 Task: Find connections with filter location Shenzhen with filter topic #CVwith filter profile language Potuguese with filter current company Vira International Placements Pvt Ltd with filter school Veltech Dr.RR Dr.SR University with filter industry Leather Product Manufacturing with filter service category Filing with filter keywords title Network Administrator
Action: Mouse moved to (142, 211)
Screenshot: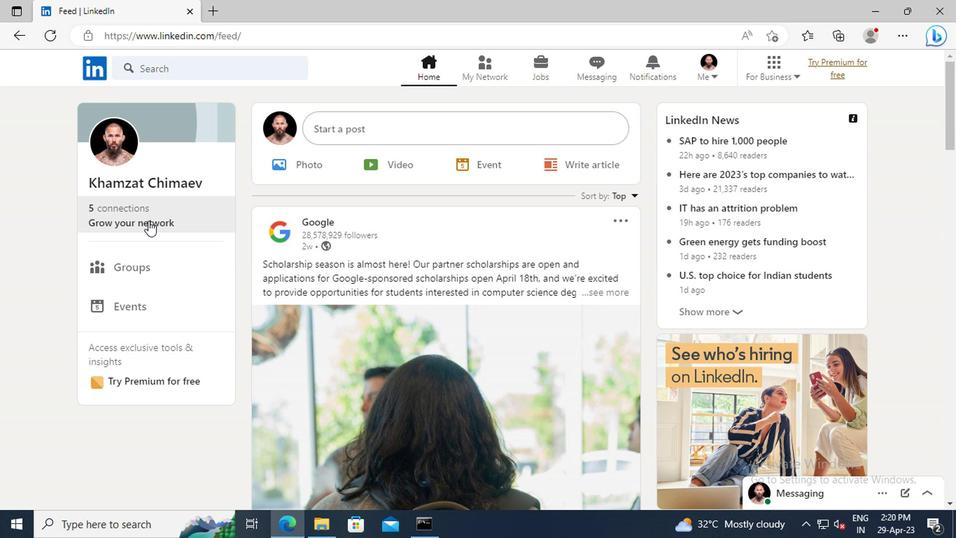 
Action: Mouse pressed left at (142, 211)
Screenshot: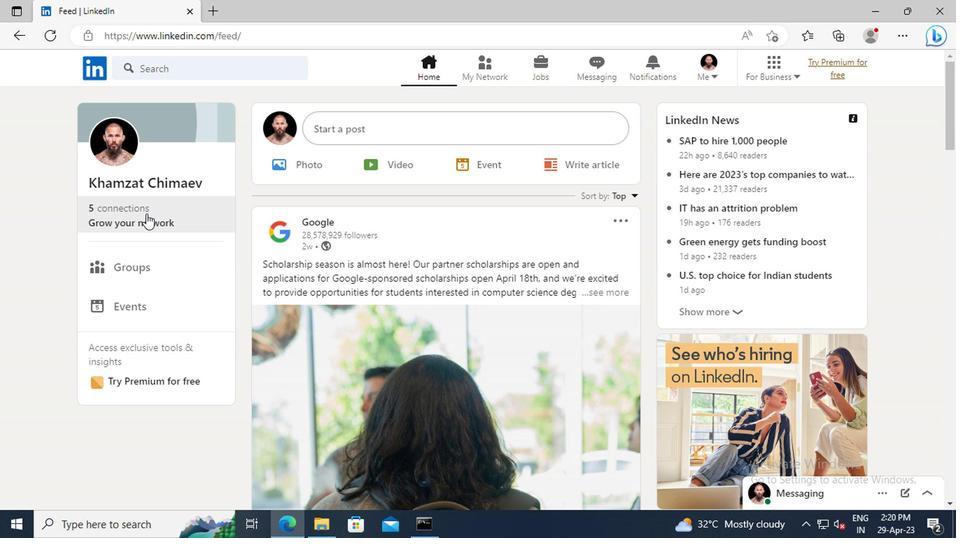 
Action: Mouse moved to (147, 147)
Screenshot: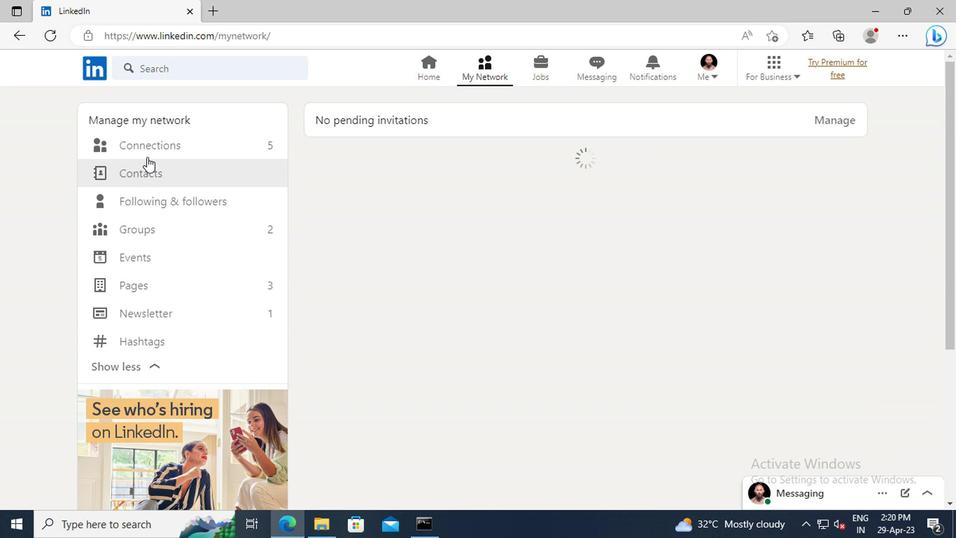 
Action: Mouse pressed left at (147, 147)
Screenshot: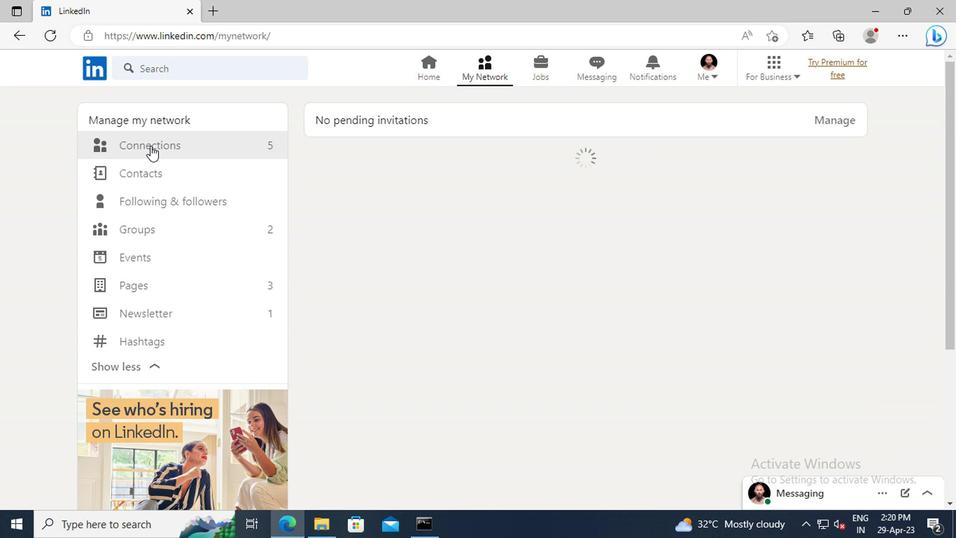
Action: Mouse moved to (559, 152)
Screenshot: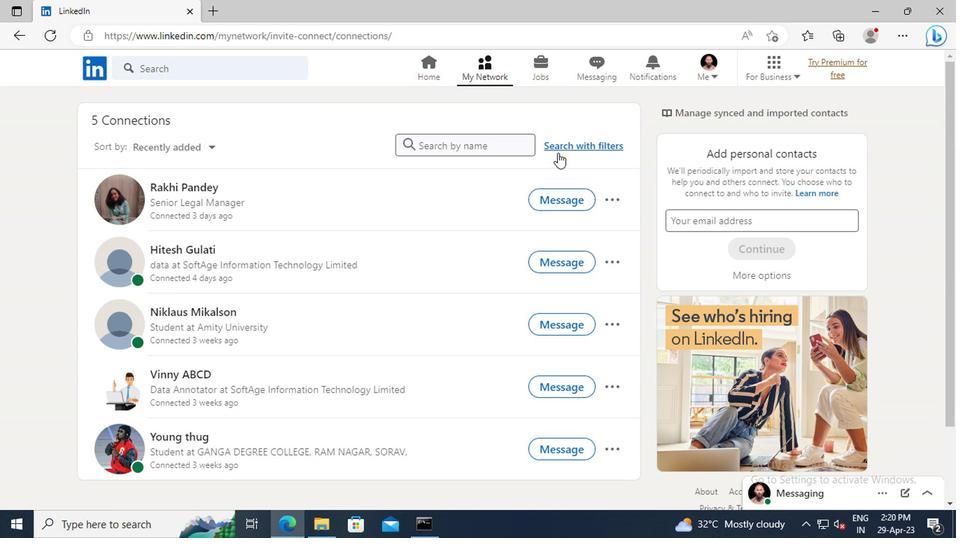 
Action: Mouse pressed left at (559, 152)
Screenshot: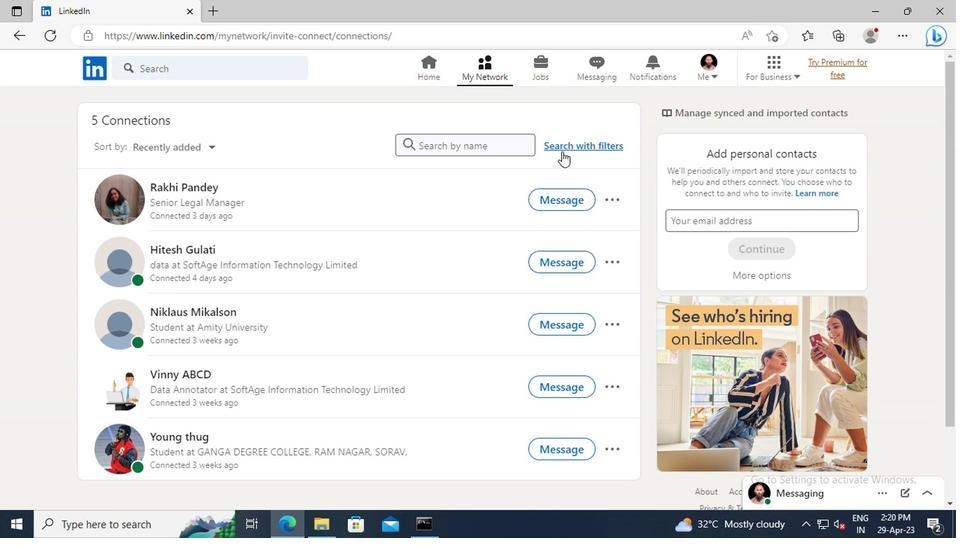 
Action: Mouse moved to (532, 109)
Screenshot: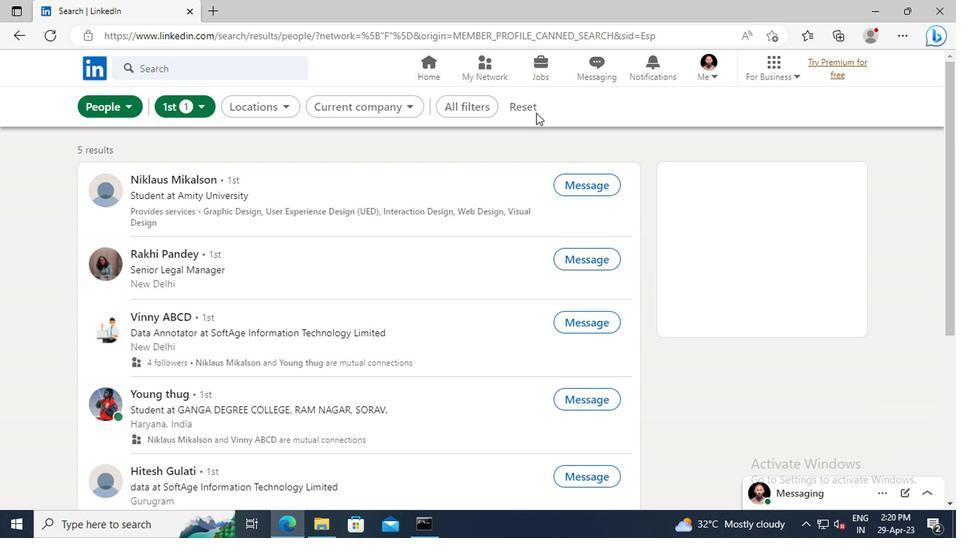 
Action: Mouse pressed left at (532, 109)
Screenshot: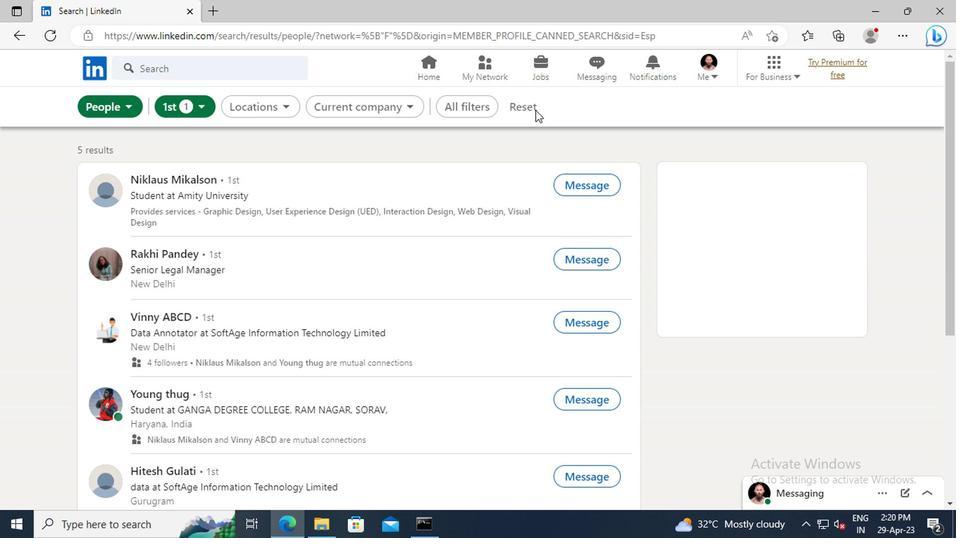 
Action: Mouse moved to (510, 108)
Screenshot: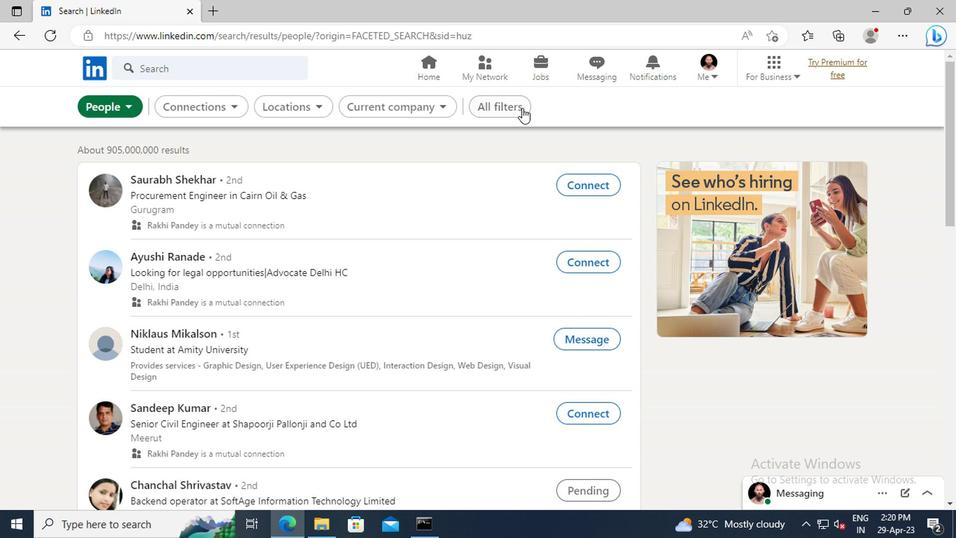 
Action: Mouse pressed left at (510, 108)
Screenshot: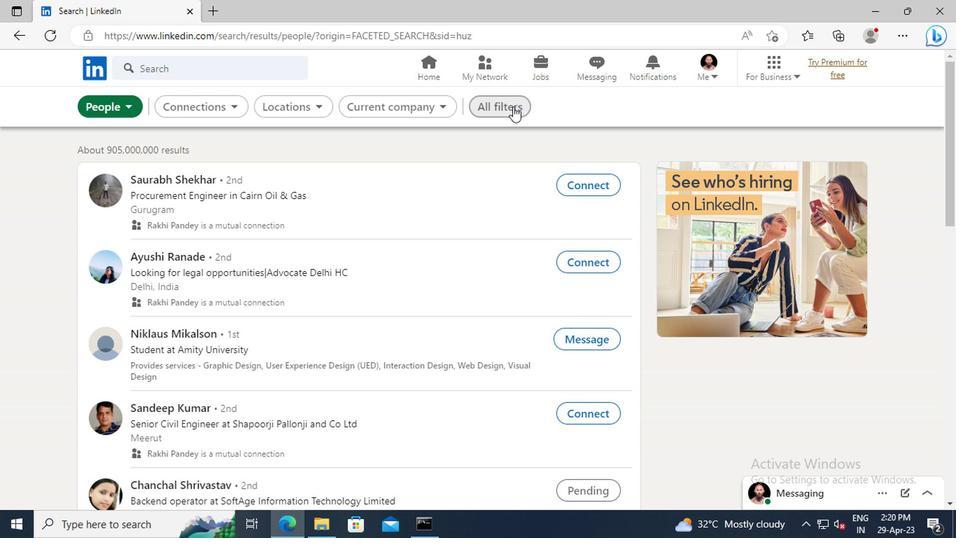
Action: Mouse moved to (780, 259)
Screenshot: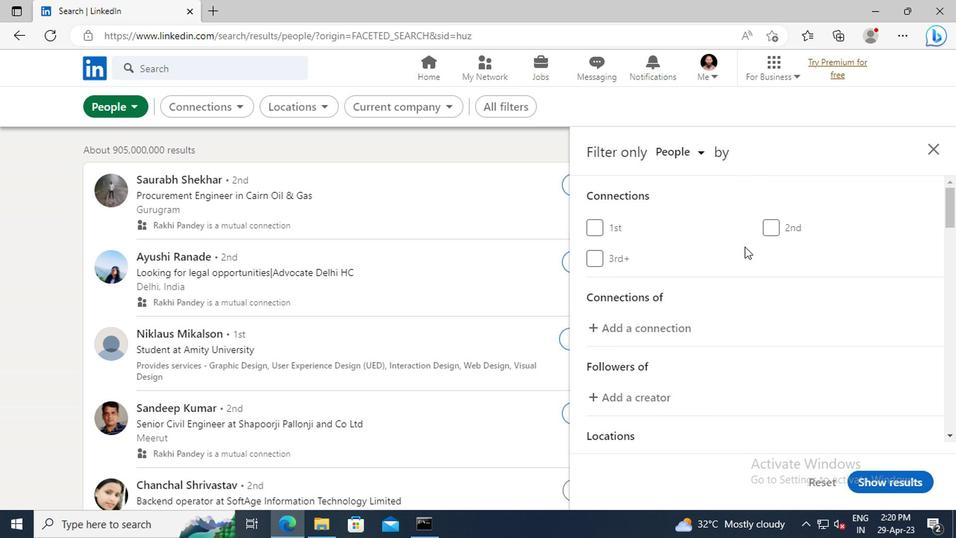 
Action: Mouse scrolled (780, 258) with delta (0, 0)
Screenshot: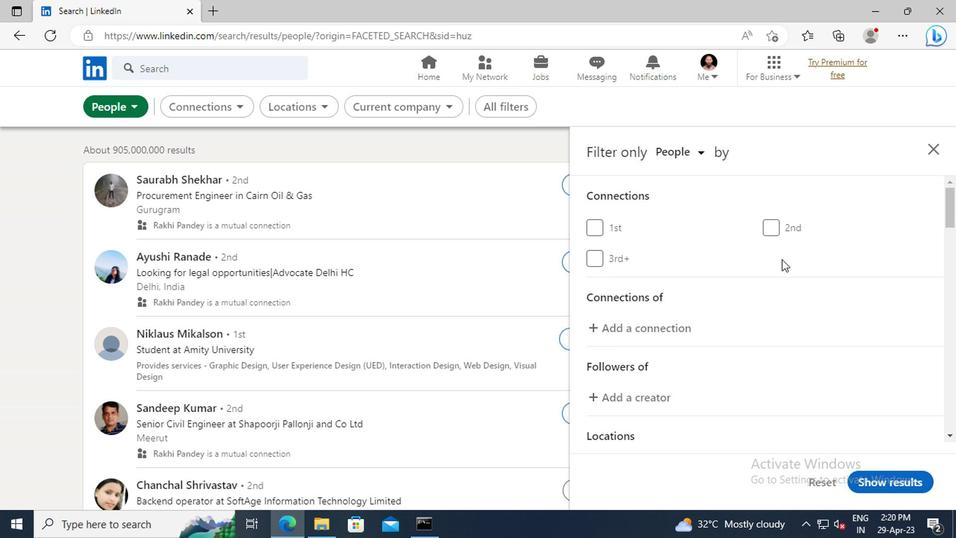 
Action: Mouse scrolled (780, 258) with delta (0, 0)
Screenshot: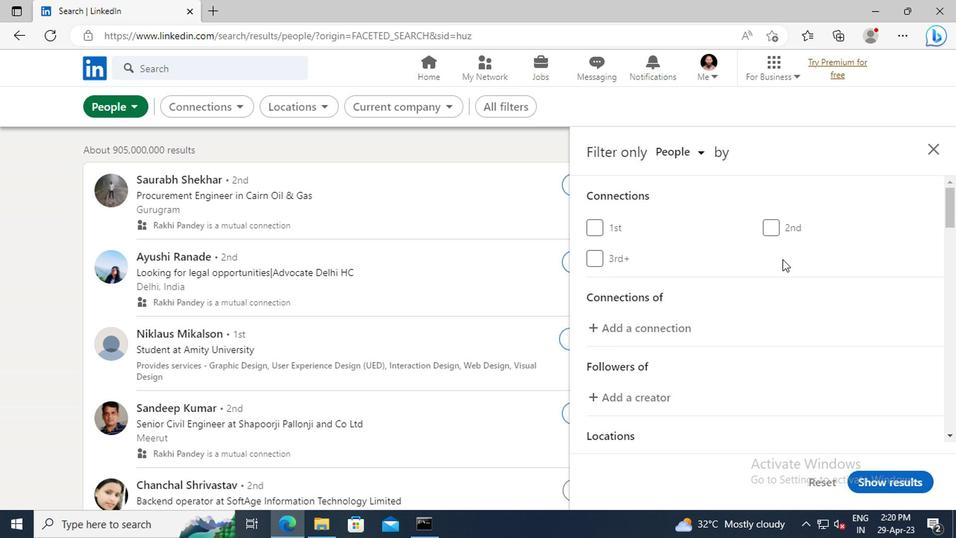 
Action: Mouse scrolled (780, 258) with delta (0, 0)
Screenshot: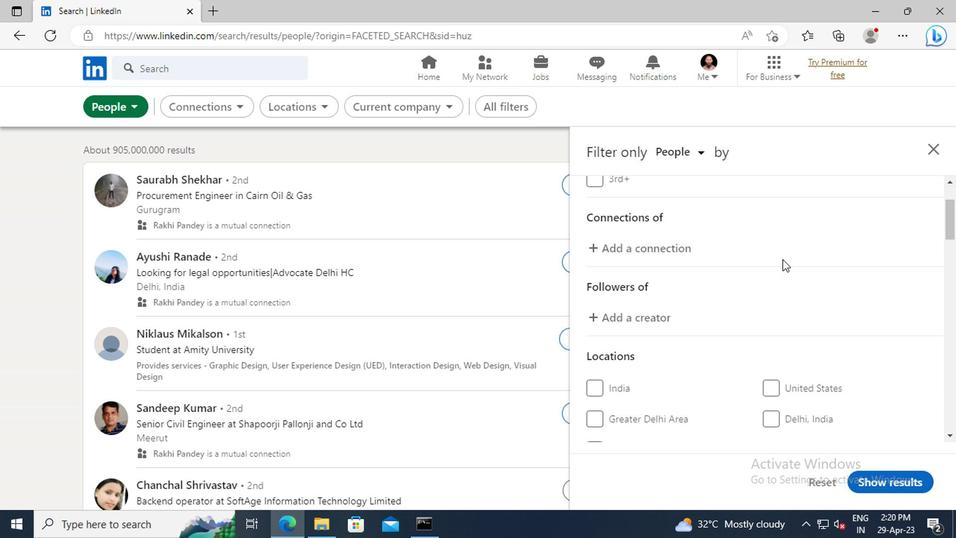 
Action: Mouse scrolled (780, 258) with delta (0, 0)
Screenshot: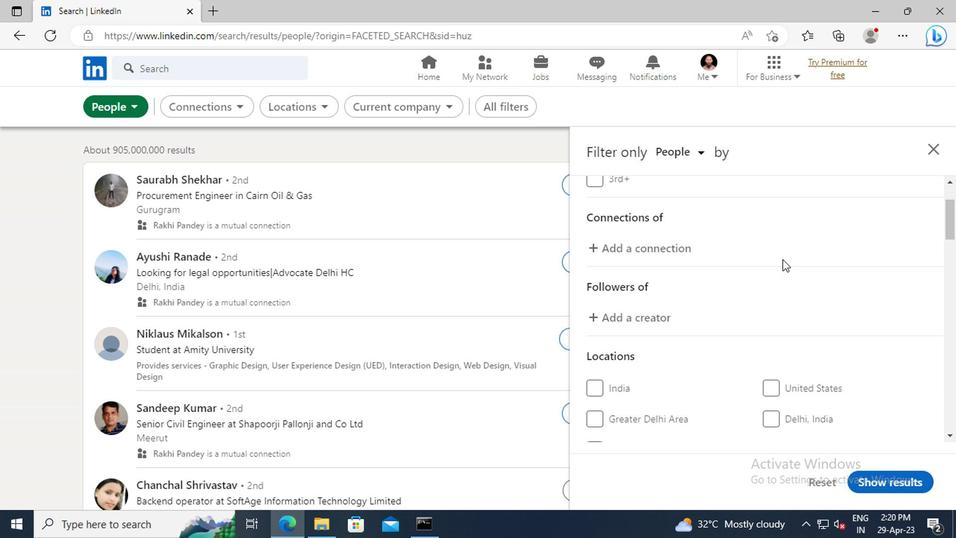 
Action: Mouse moved to (781, 259)
Screenshot: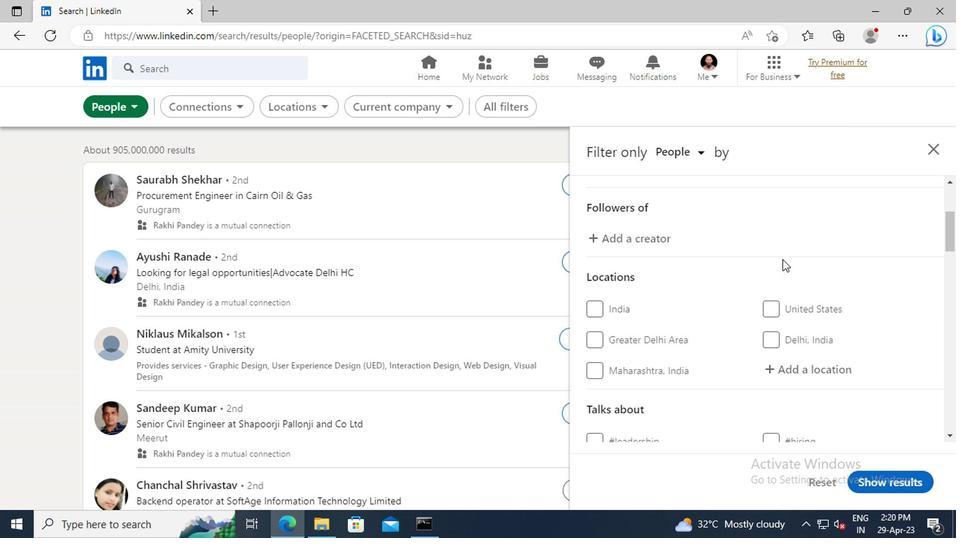 
Action: Mouse scrolled (781, 258) with delta (0, 0)
Screenshot: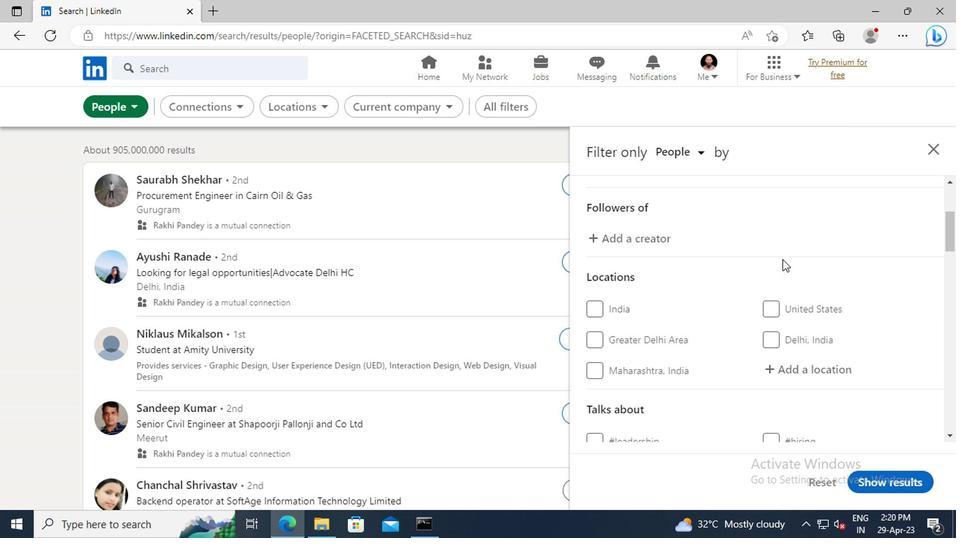 
Action: Mouse moved to (780, 323)
Screenshot: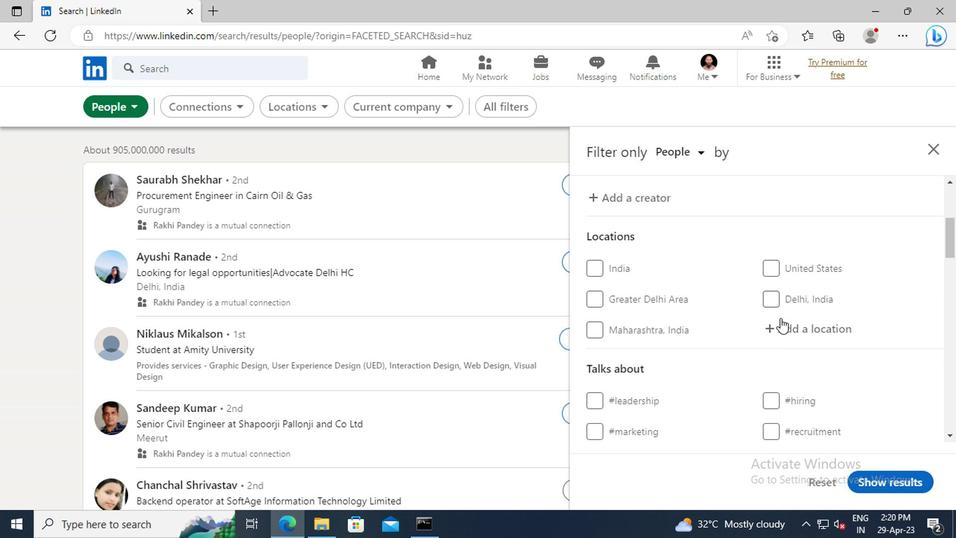 
Action: Mouse pressed left at (780, 323)
Screenshot: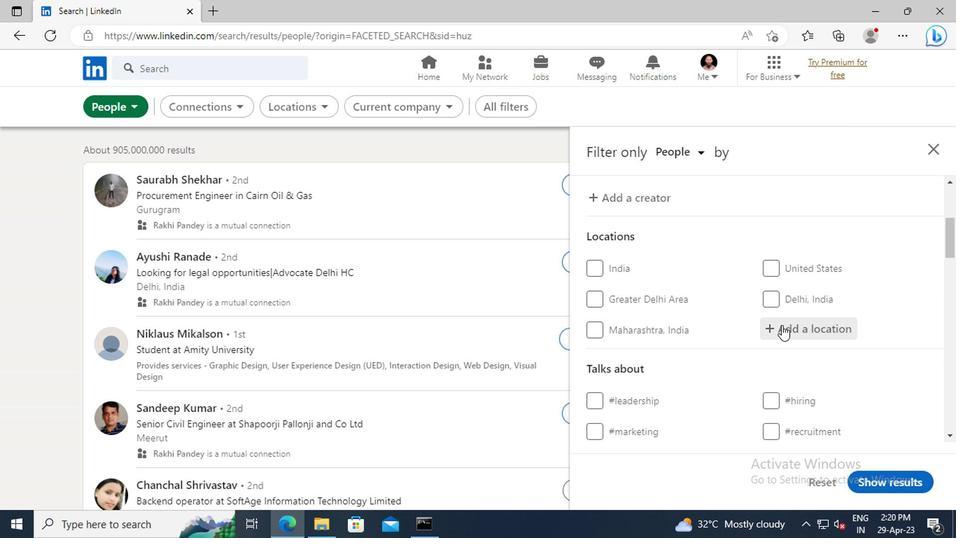 
Action: Key pressed <Key.shift>SHENZHEN
Screenshot: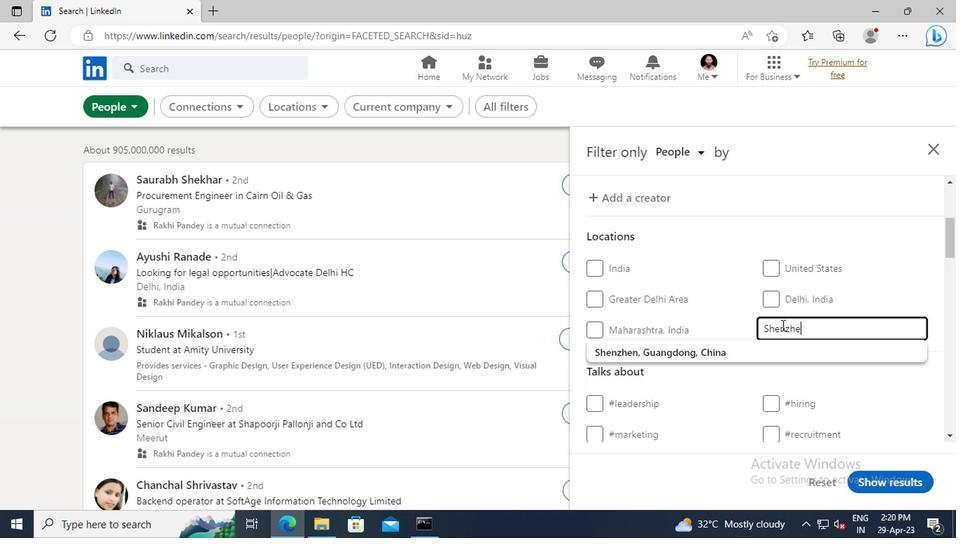 
Action: Mouse moved to (778, 348)
Screenshot: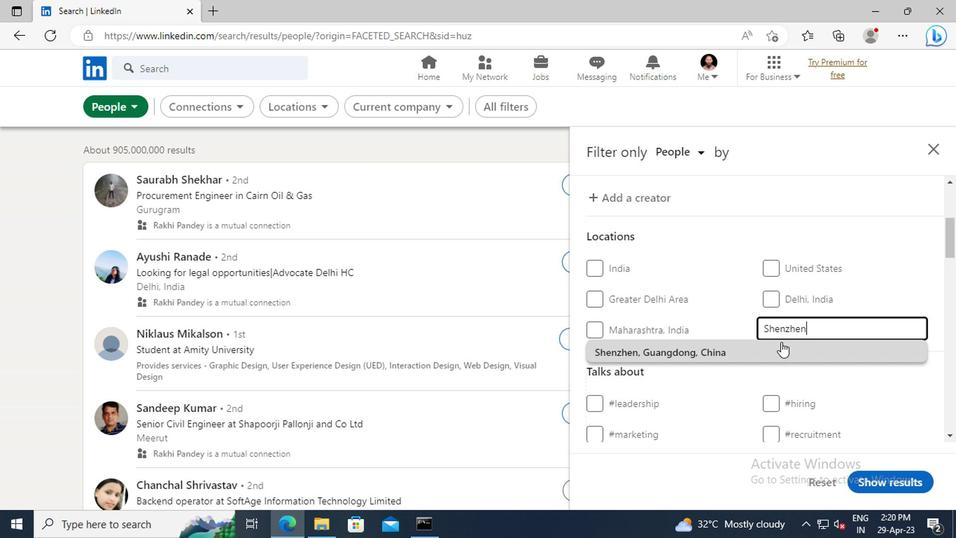 
Action: Mouse pressed left at (778, 348)
Screenshot: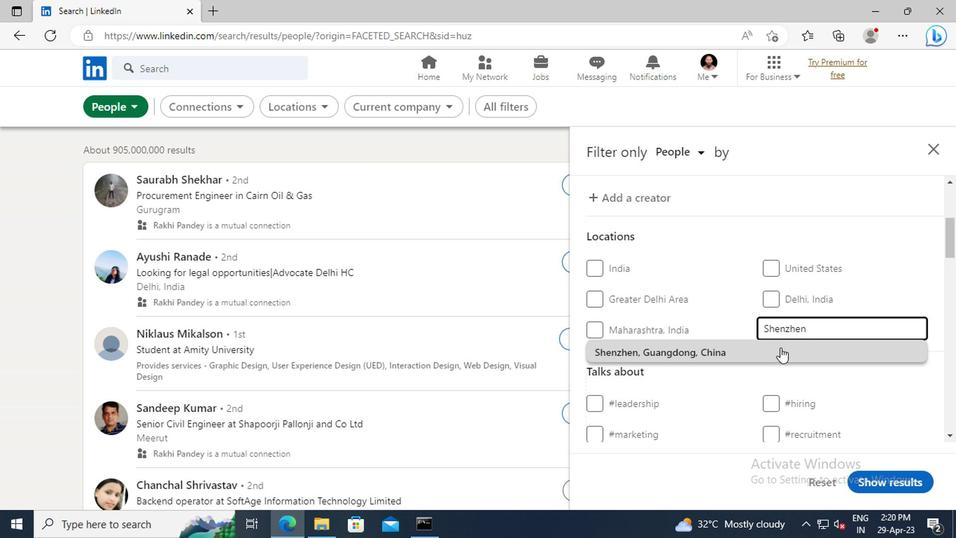 
Action: Mouse scrolled (778, 347) with delta (0, 0)
Screenshot: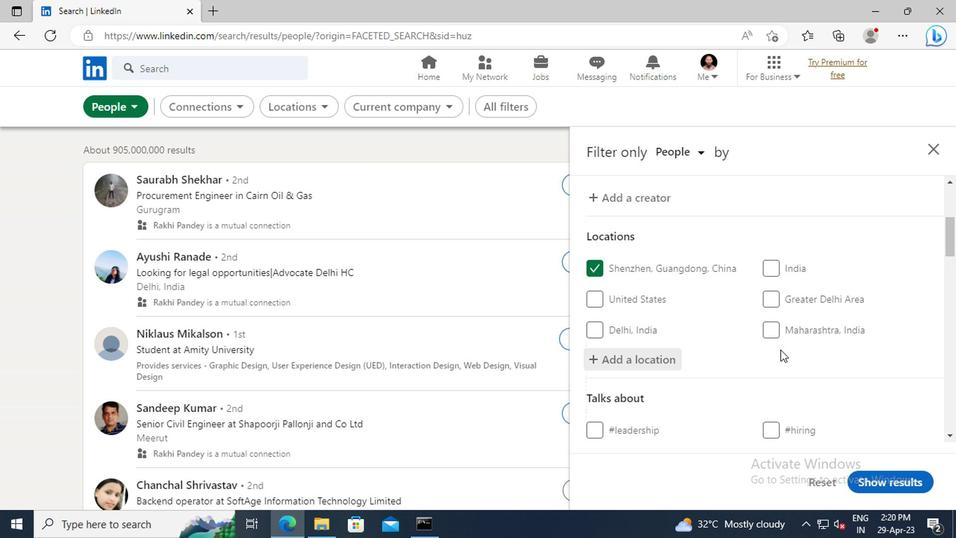 
Action: Mouse scrolled (778, 347) with delta (0, 0)
Screenshot: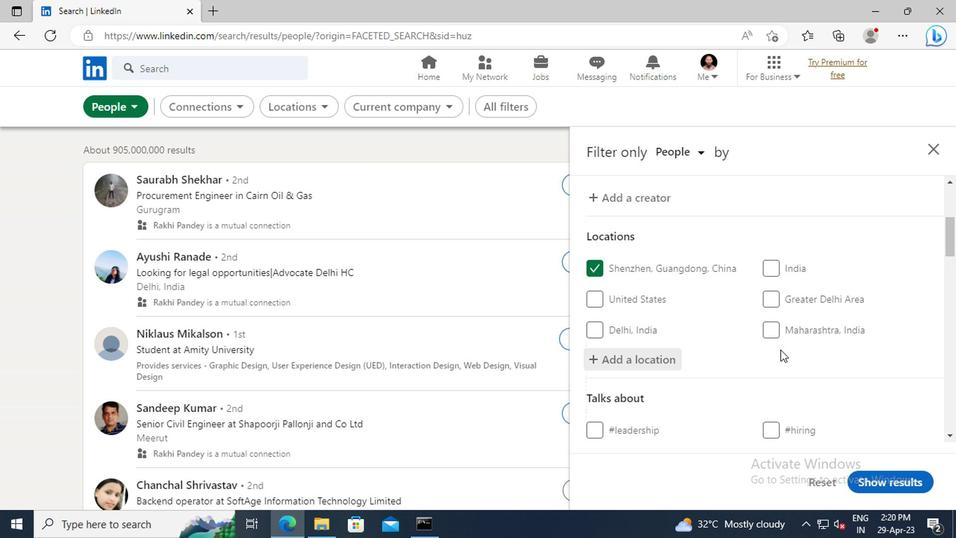 
Action: Mouse scrolled (778, 347) with delta (0, 0)
Screenshot: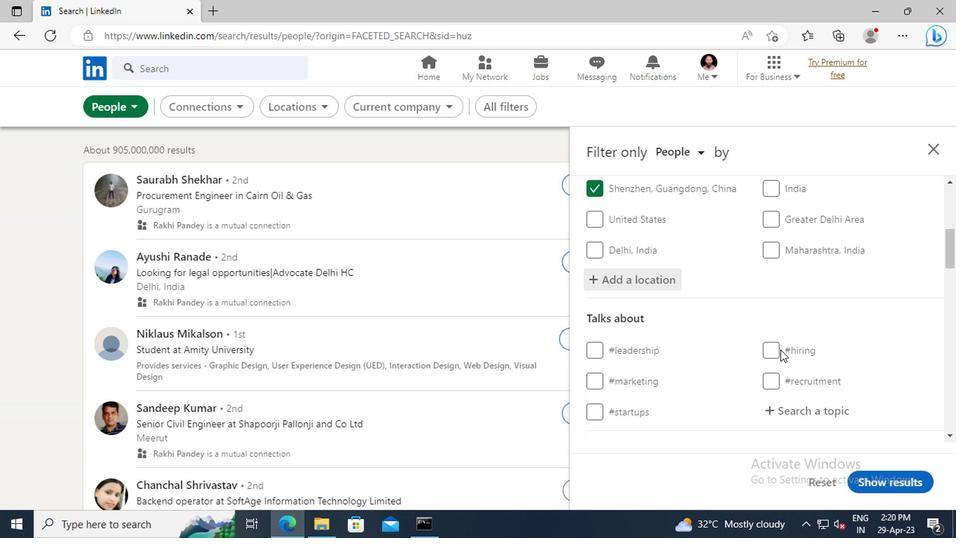 
Action: Mouse scrolled (778, 347) with delta (0, 0)
Screenshot: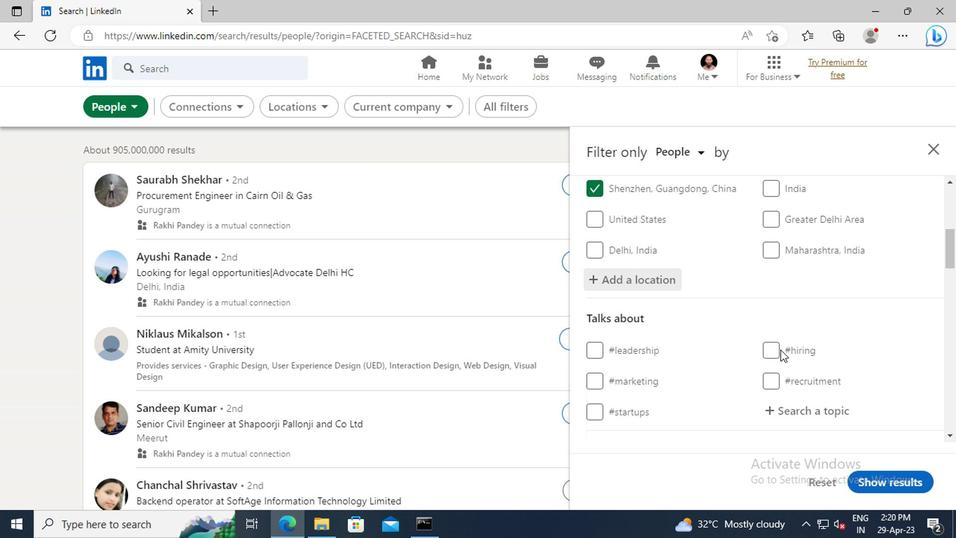 
Action: Mouse moved to (779, 334)
Screenshot: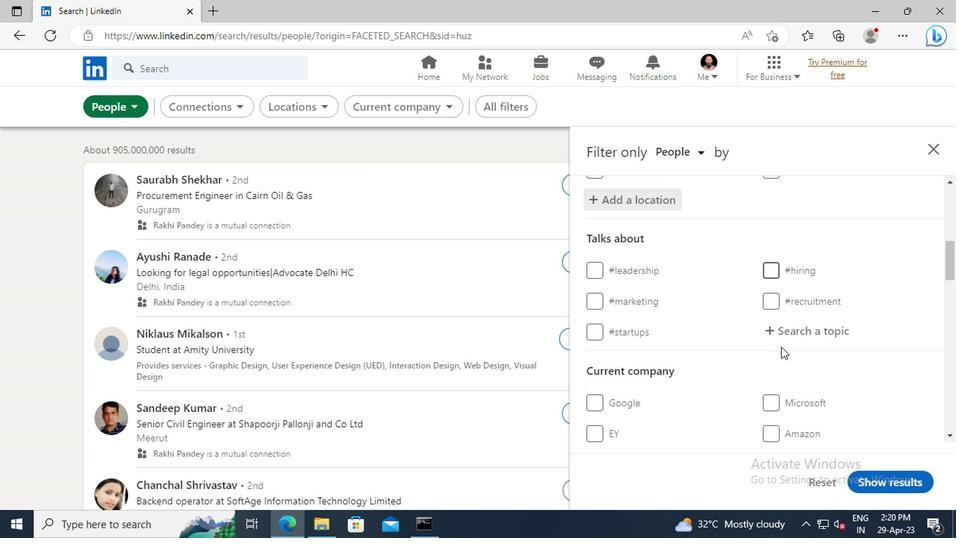 
Action: Mouse pressed left at (779, 334)
Screenshot: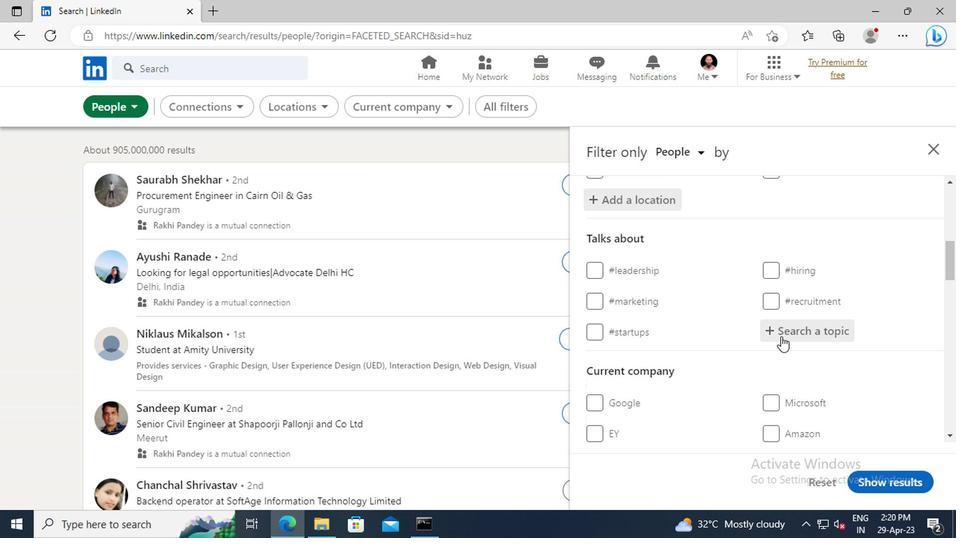 
Action: Key pressed <Key.shift>CV
Screenshot: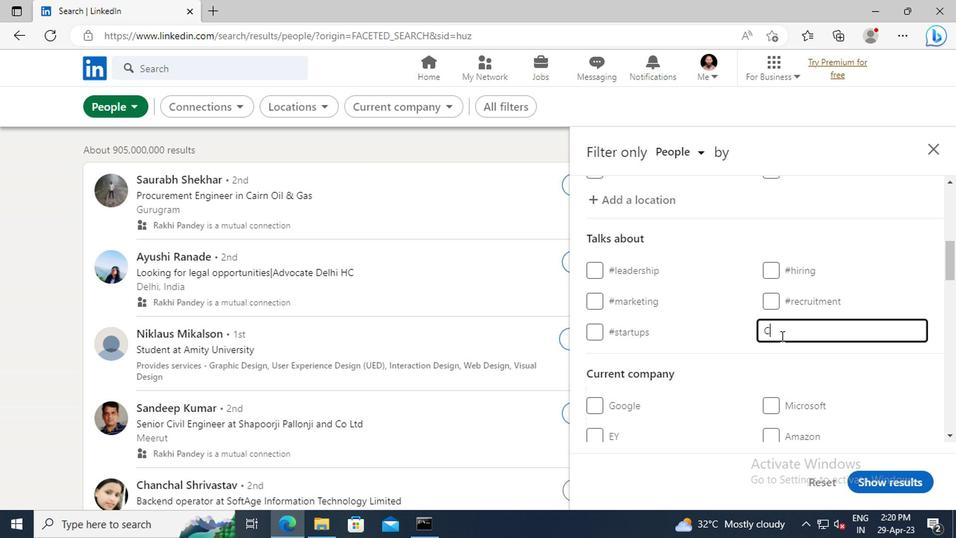 
Action: Mouse moved to (784, 345)
Screenshot: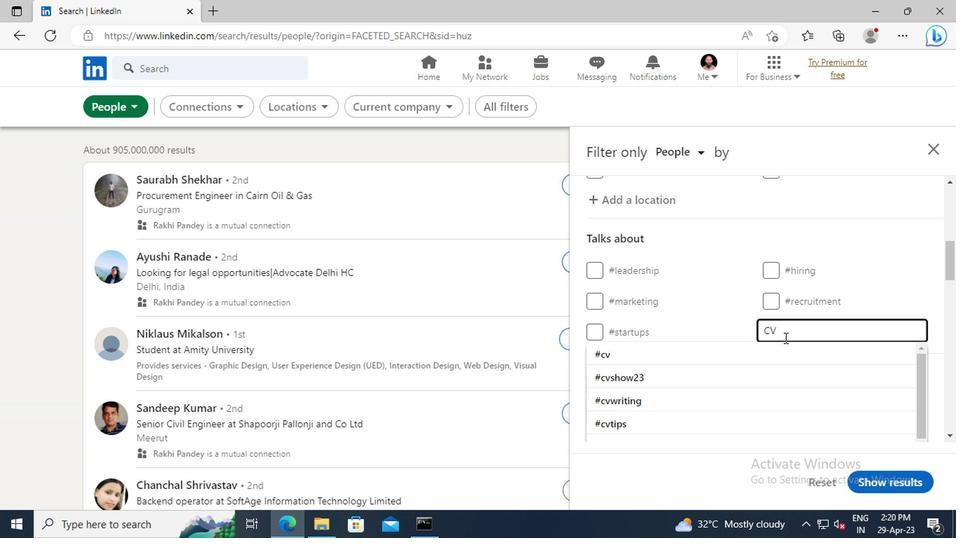 
Action: Mouse pressed left at (784, 345)
Screenshot: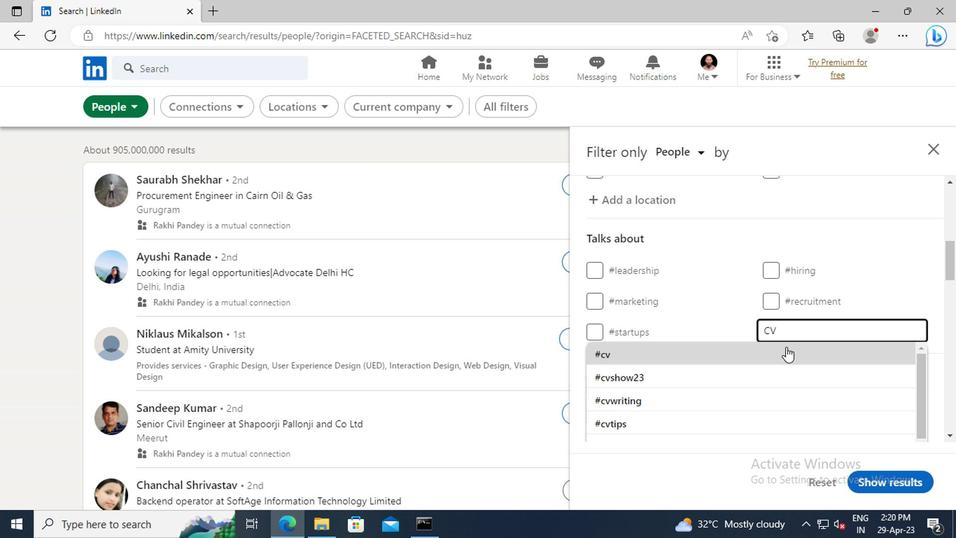 
Action: Mouse scrolled (784, 344) with delta (0, 0)
Screenshot: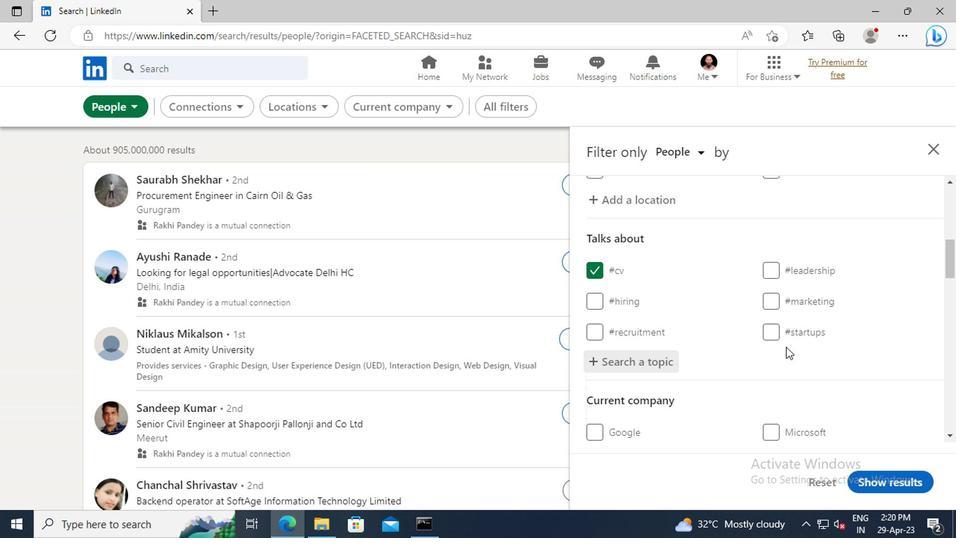 
Action: Mouse scrolled (784, 344) with delta (0, 0)
Screenshot: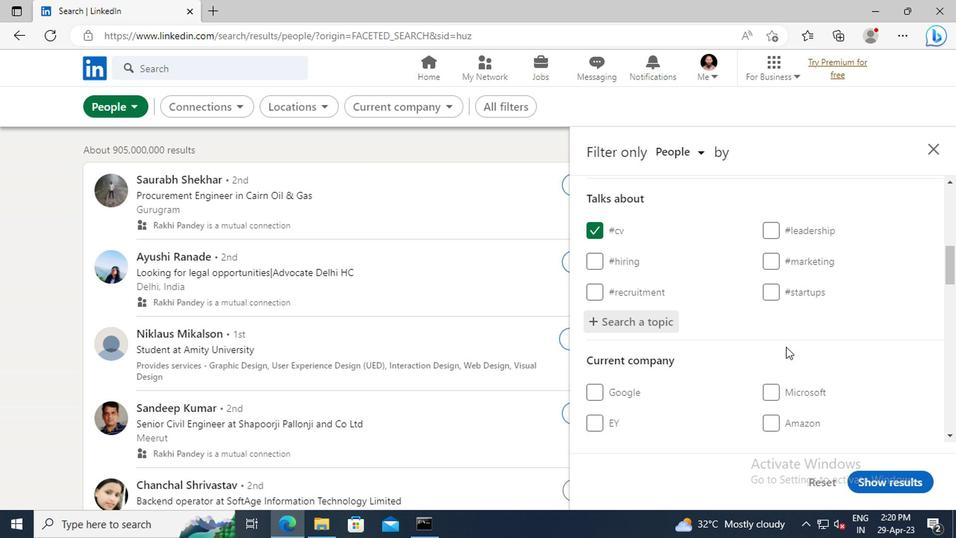 
Action: Mouse scrolled (784, 344) with delta (0, 0)
Screenshot: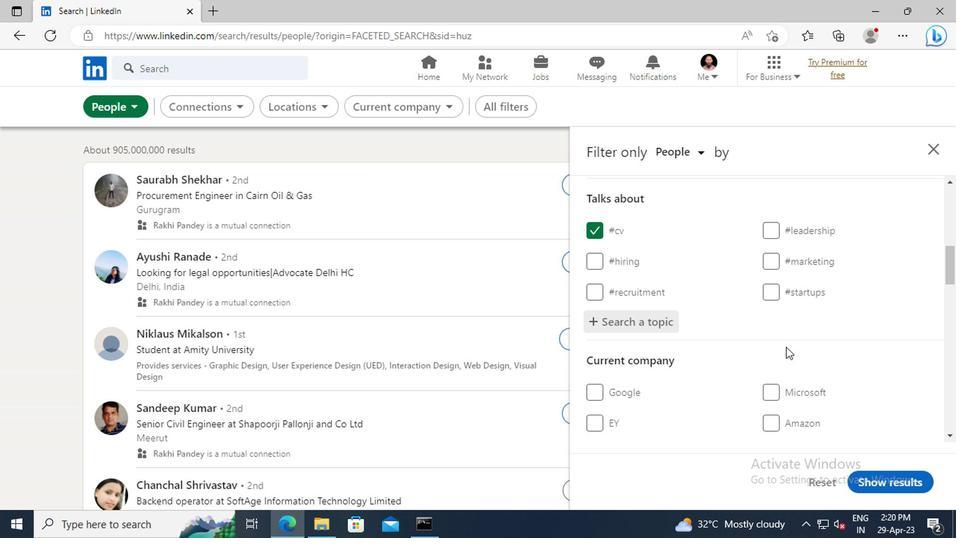 
Action: Mouse scrolled (784, 344) with delta (0, 0)
Screenshot: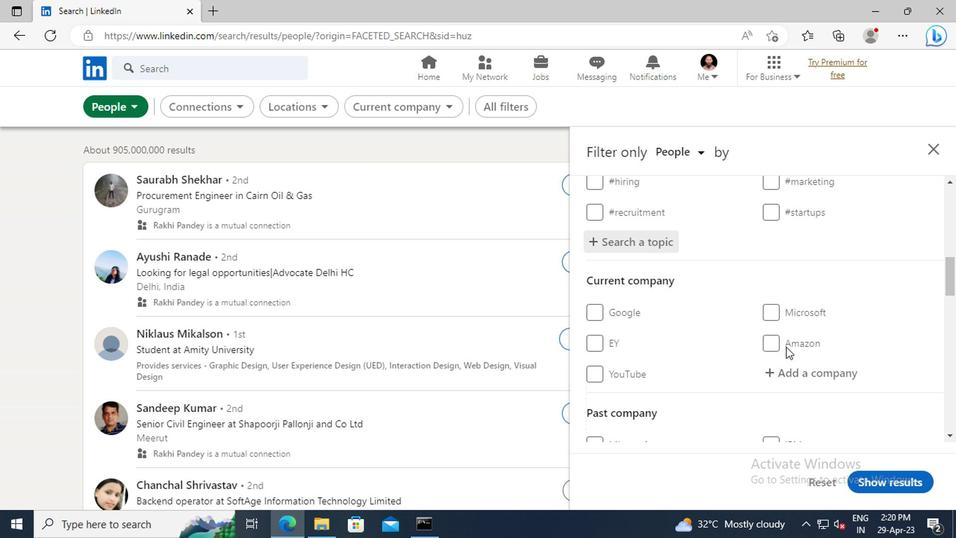 
Action: Mouse scrolled (784, 344) with delta (0, 0)
Screenshot: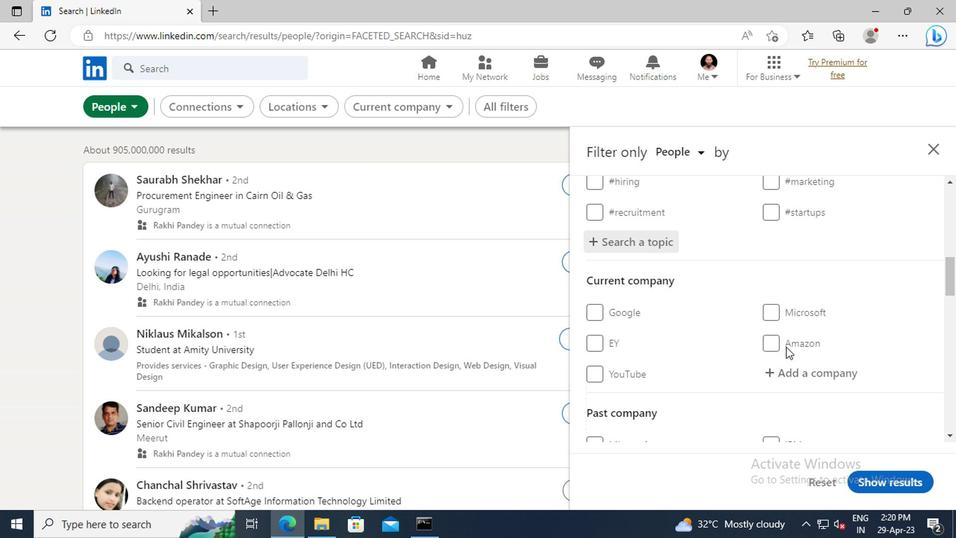 
Action: Mouse scrolled (784, 344) with delta (0, 0)
Screenshot: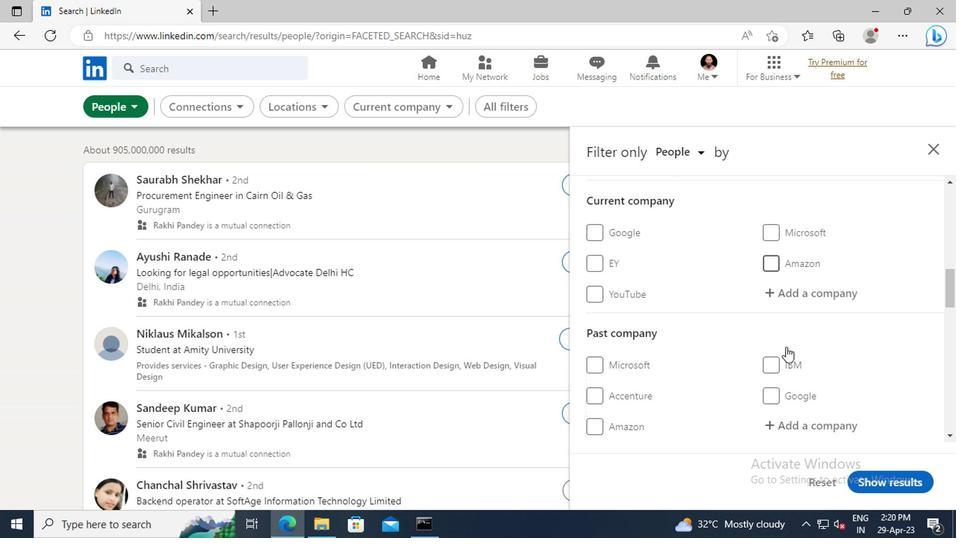 
Action: Mouse scrolled (784, 344) with delta (0, 0)
Screenshot: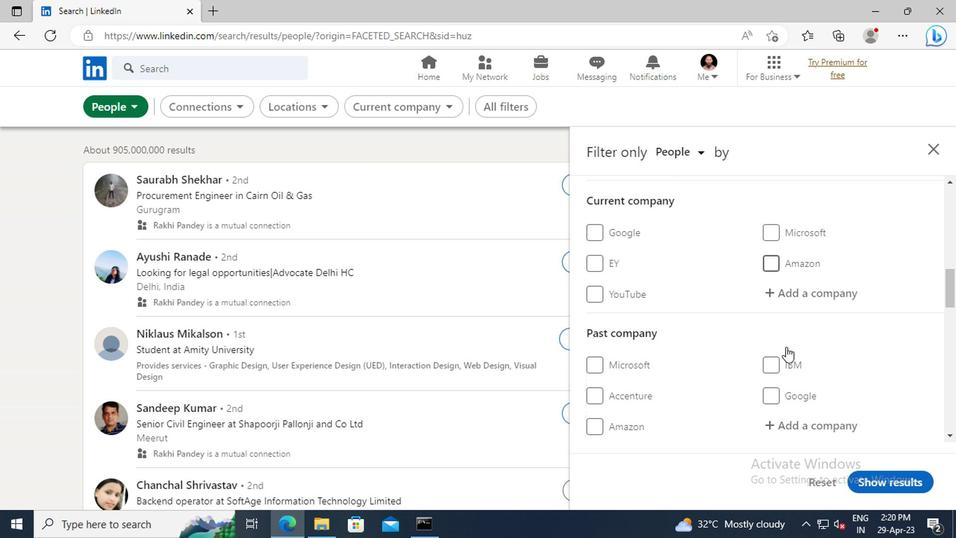 
Action: Mouse scrolled (784, 344) with delta (0, 0)
Screenshot: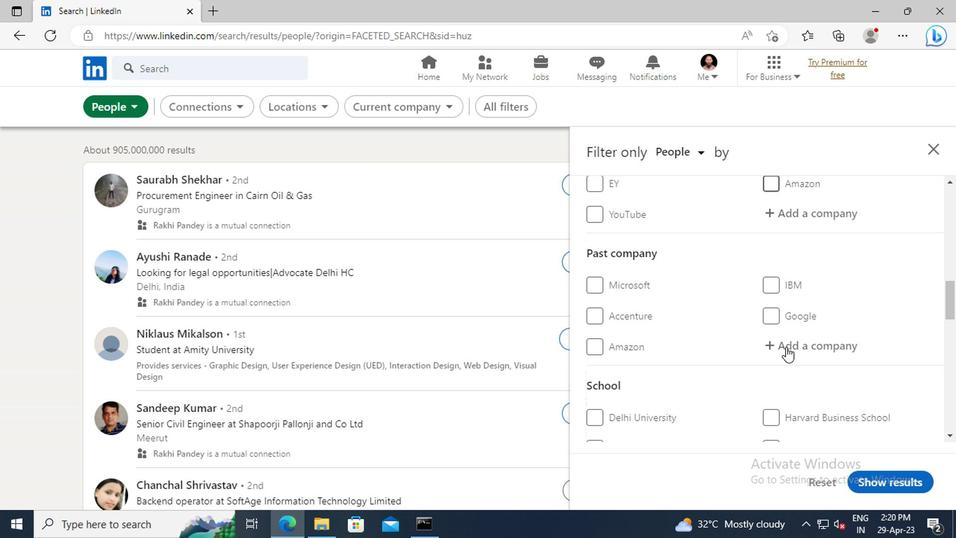 
Action: Mouse scrolled (784, 344) with delta (0, 0)
Screenshot: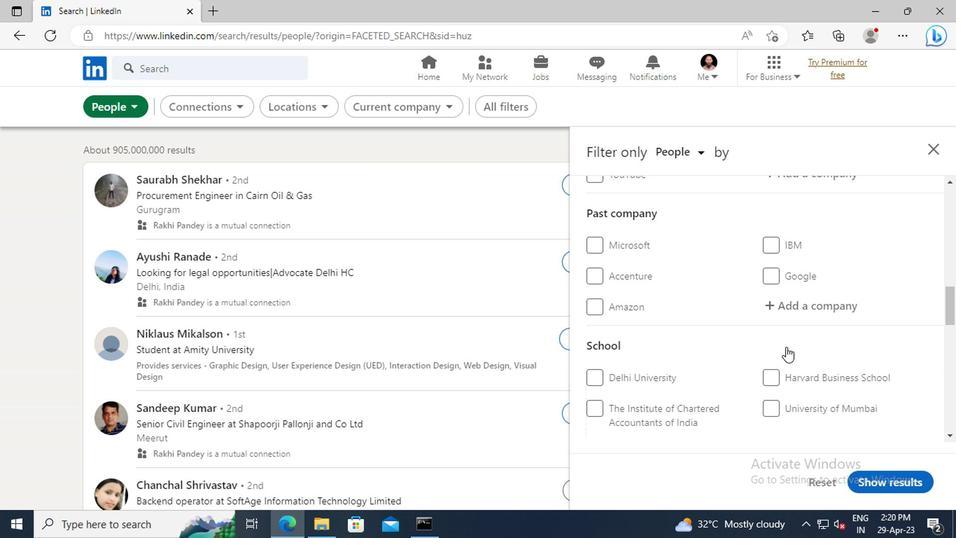 
Action: Mouse scrolled (784, 344) with delta (0, 0)
Screenshot: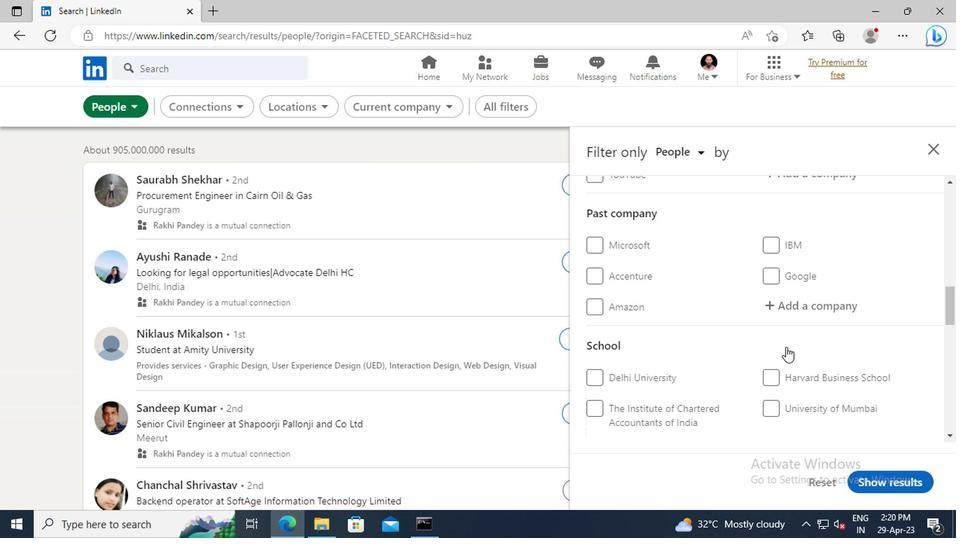 
Action: Mouse scrolled (784, 344) with delta (0, 0)
Screenshot: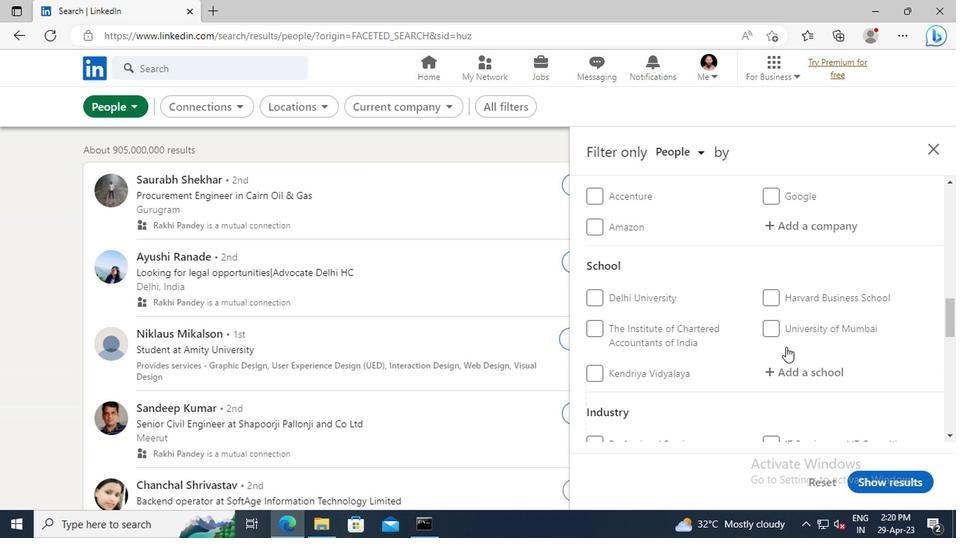
Action: Mouse scrolled (784, 344) with delta (0, 0)
Screenshot: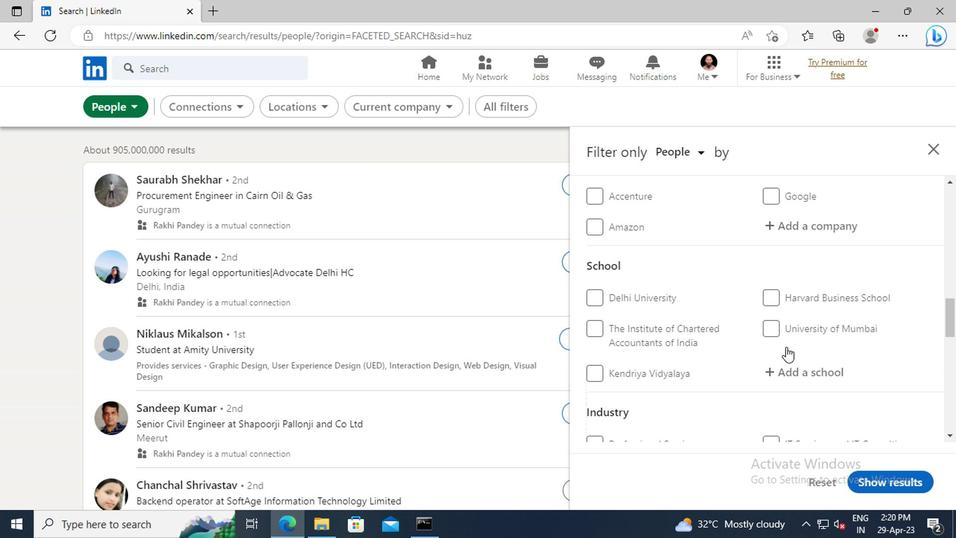 
Action: Mouse scrolled (784, 344) with delta (0, 0)
Screenshot: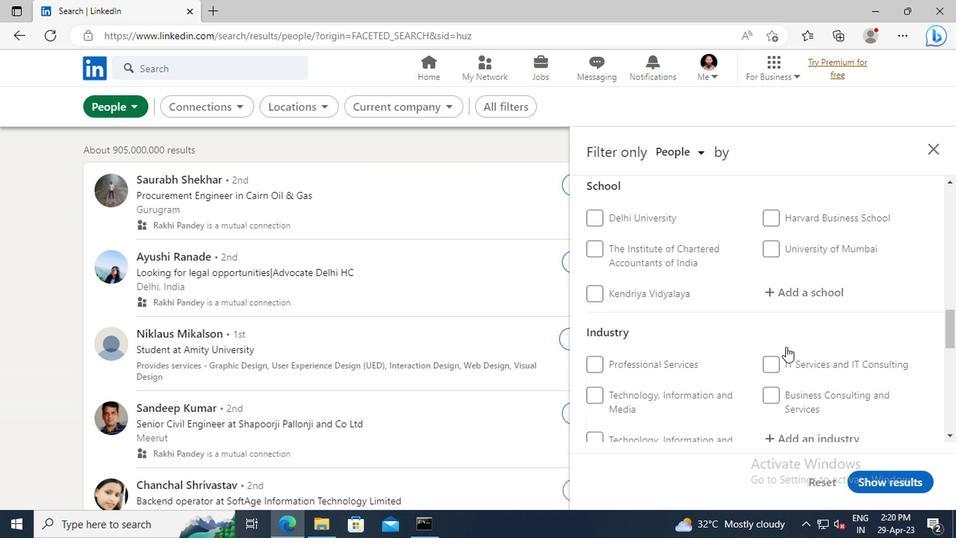 
Action: Mouse scrolled (784, 344) with delta (0, 0)
Screenshot: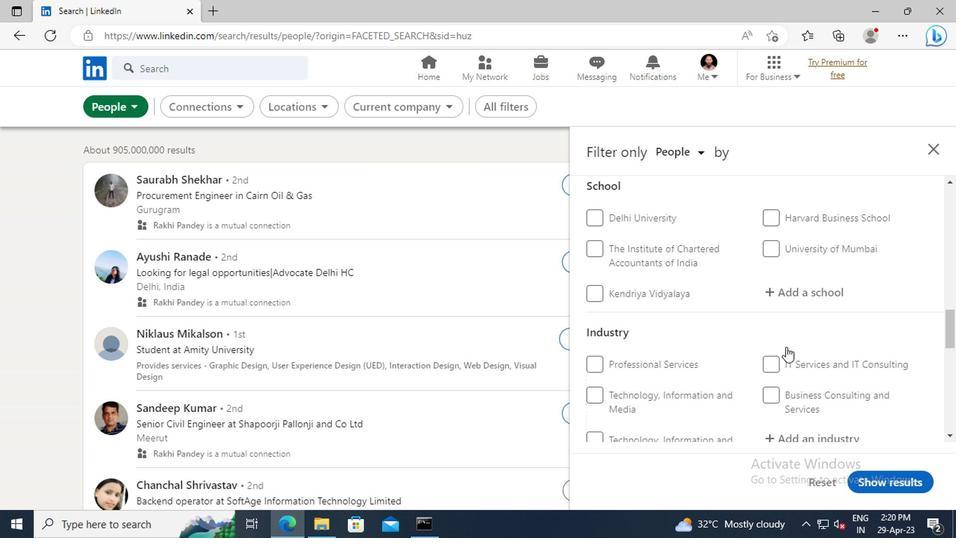 
Action: Mouse scrolled (784, 344) with delta (0, 0)
Screenshot: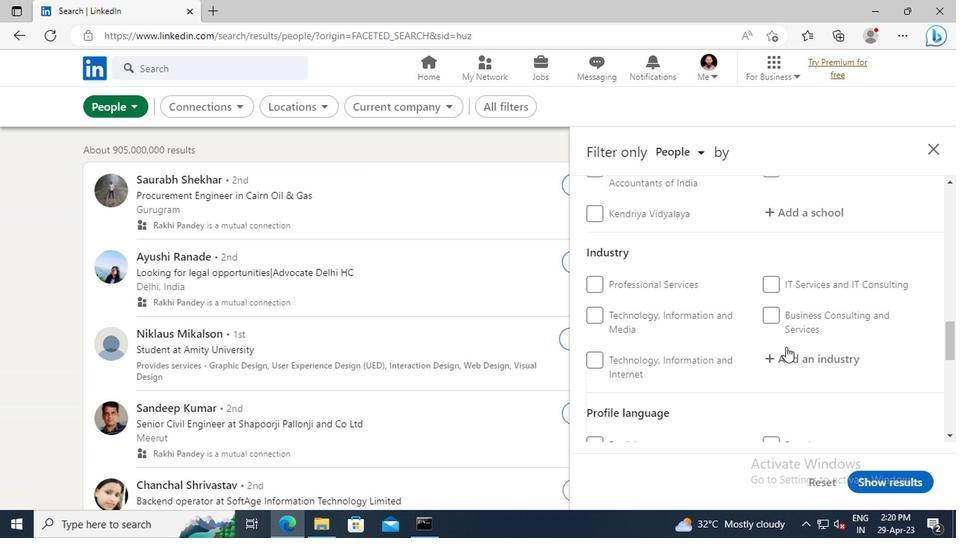 
Action: Mouse scrolled (784, 344) with delta (0, 0)
Screenshot: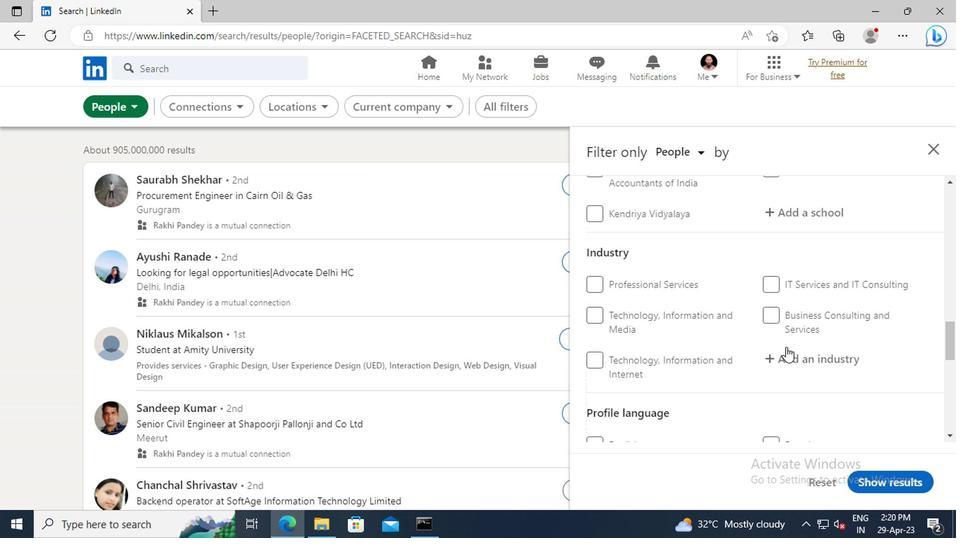 
Action: Mouse scrolled (784, 344) with delta (0, 0)
Screenshot: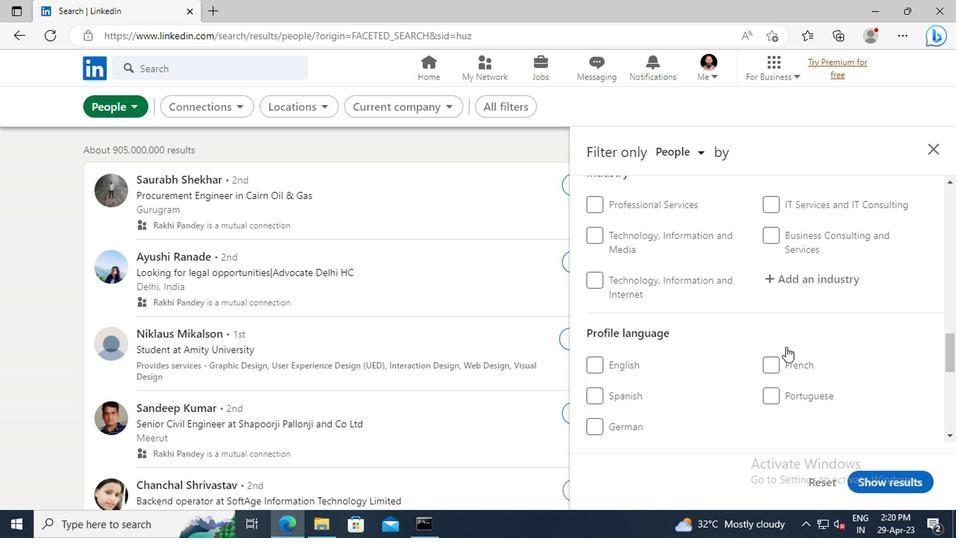 
Action: Mouse moved to (768, 353)
Screenshot: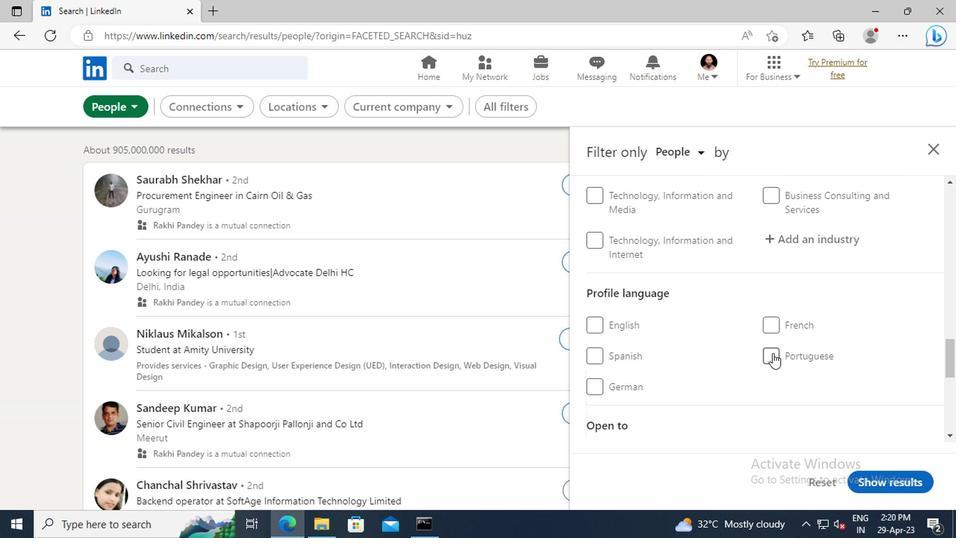 
Action: Mouse pressed left at (768, 353)
Screenshot: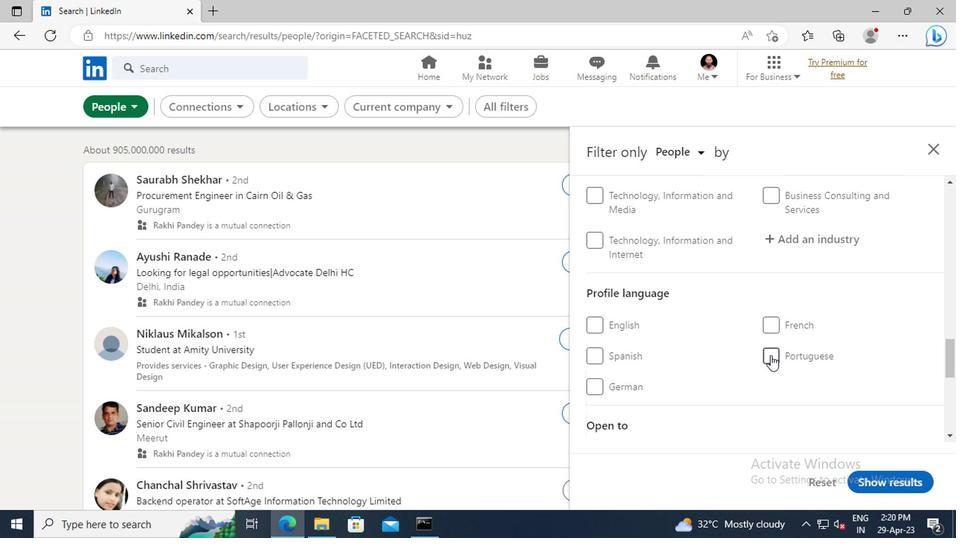 
Action: Mouse moved to (792, 335)
Screenshot: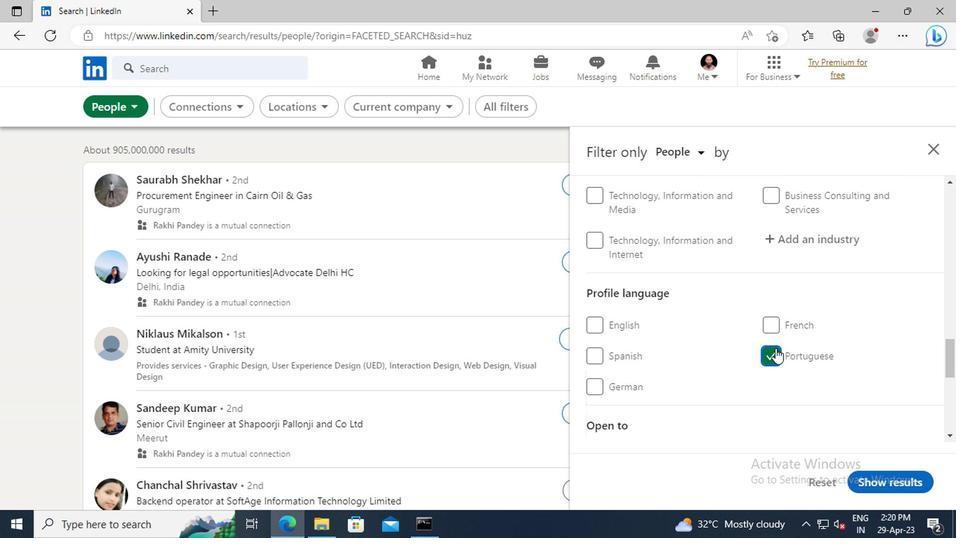 
Action: Mouse scrolled (792, 336) with delta (0, 0)
Screenshot: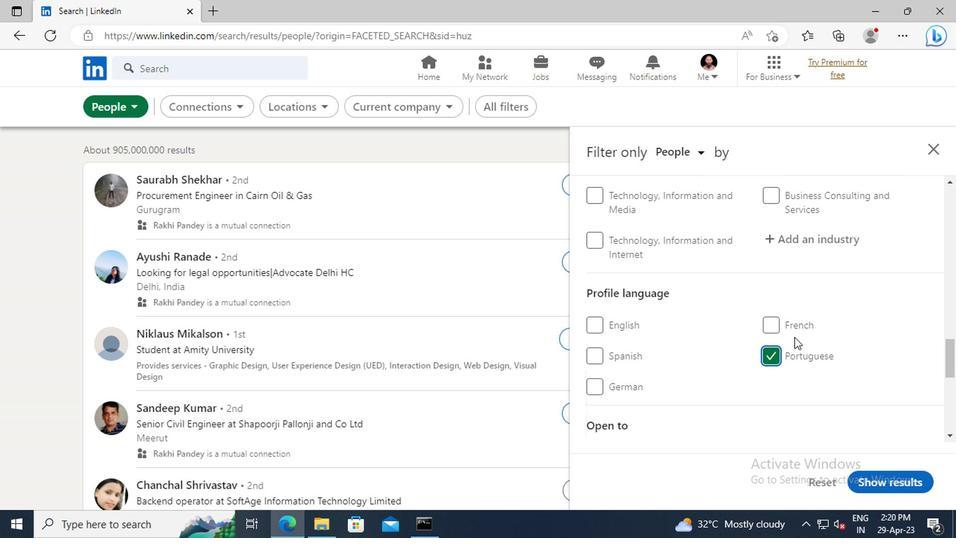 
Action: Mouse scrolled (792, 336) with delta (0, 0)
Screenshot: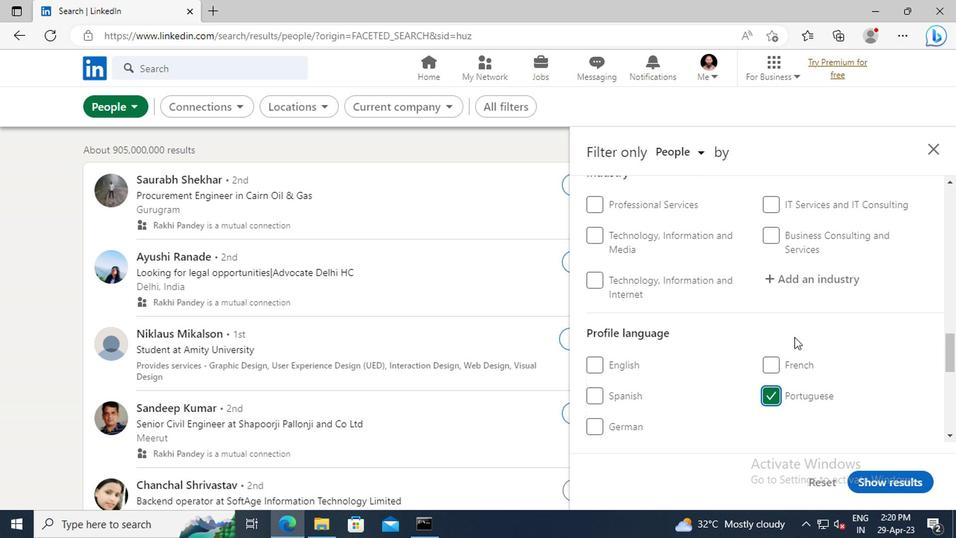 
Action: Mouse scrolled (792, 336) with delta (0, 0)
Screenshot: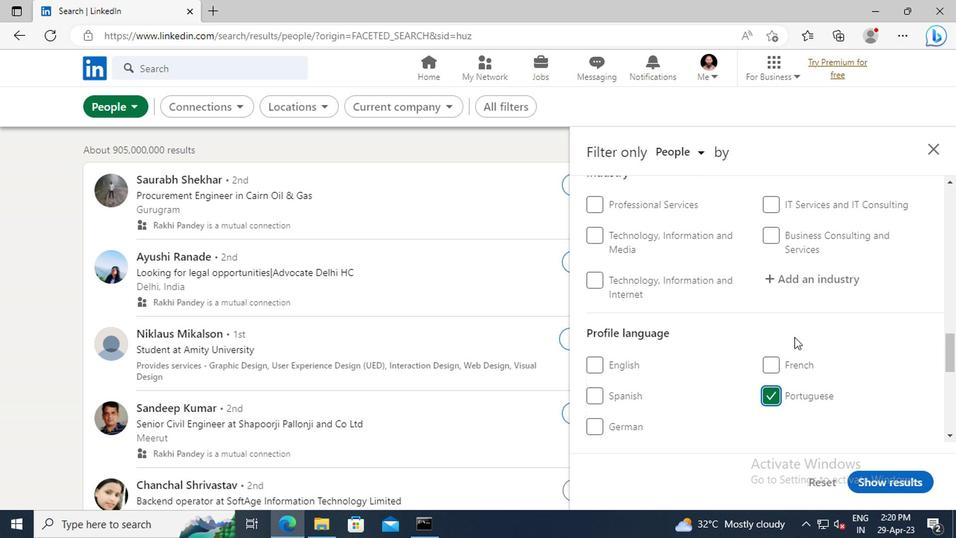 
Action: Mouse scrolled (792, 336) with delta (0, 0)
Screenshot: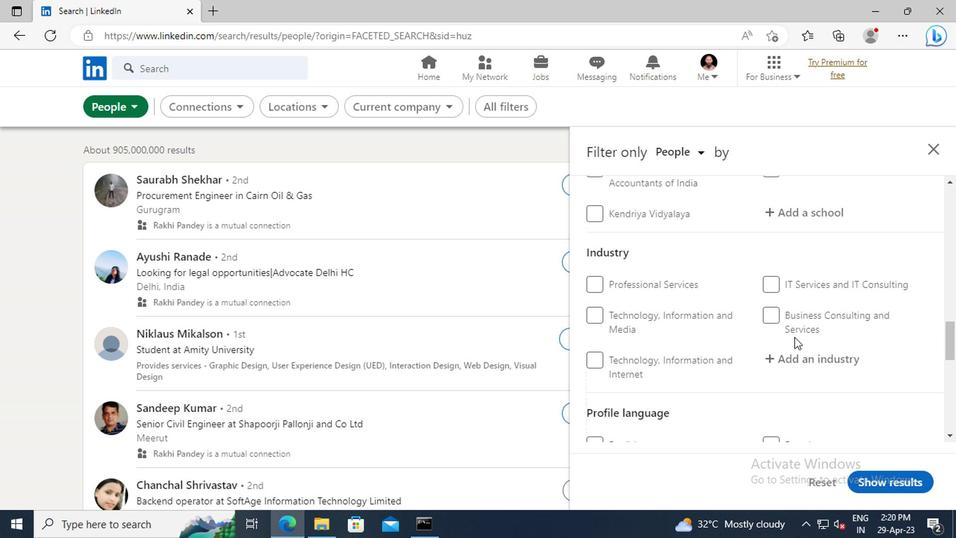 
Action: Mouse scrolled (792, 336) with delta (0, 0)
Screenshot: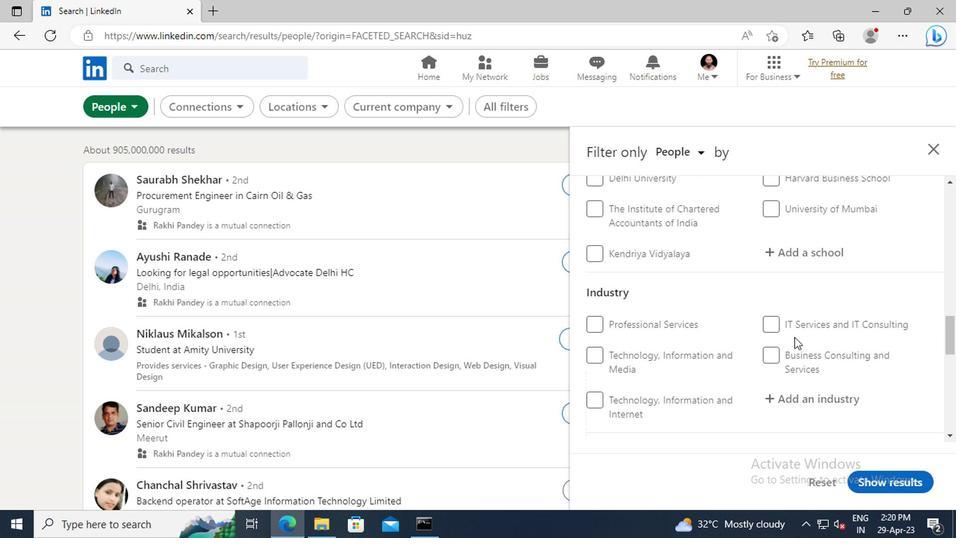 
Action: Mouse scrolled (792, 336) with delta (0, 0)
Screenshot: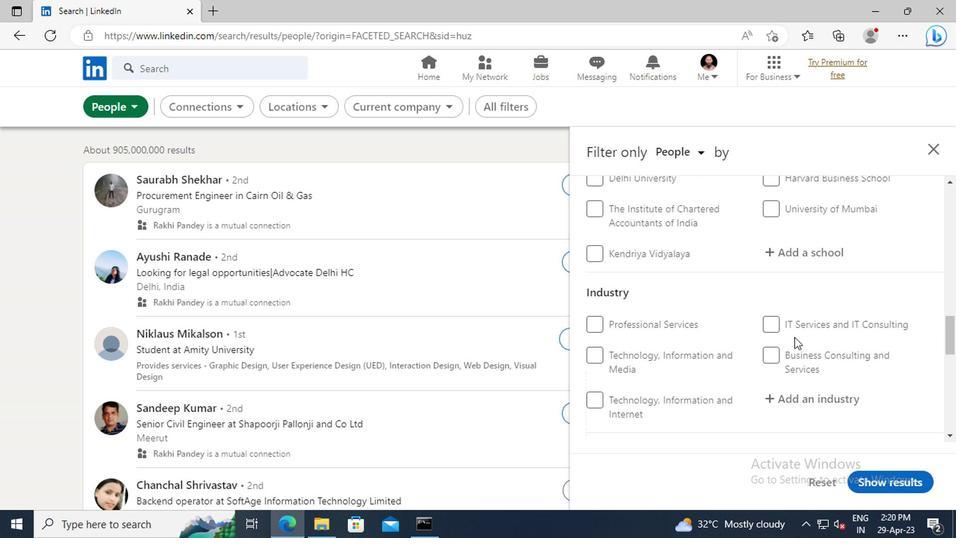 
Action: Mouse scrolled (792, 336) with delta (0, 0)
Screenshot: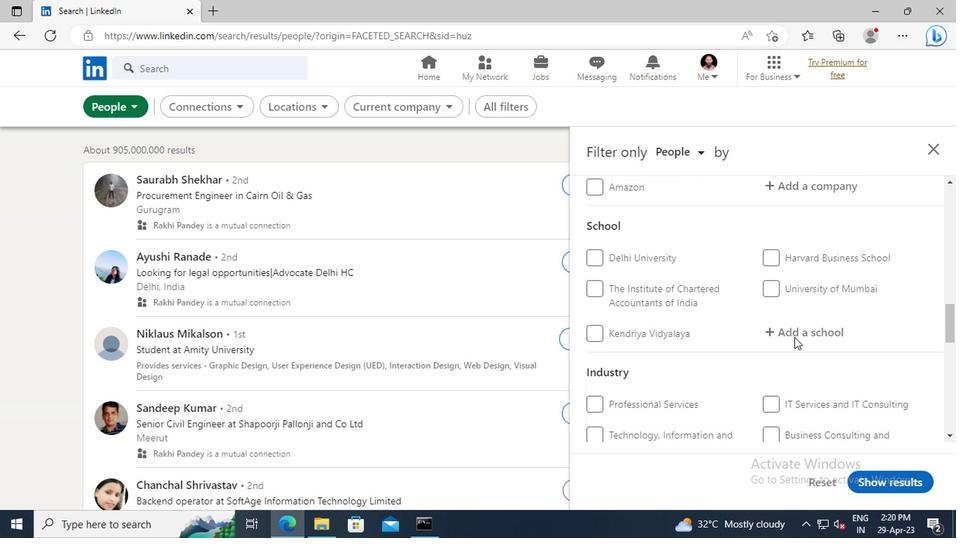 
Action: Mouse scrolled (792, 336) with delta (0, 0)
Screenshot: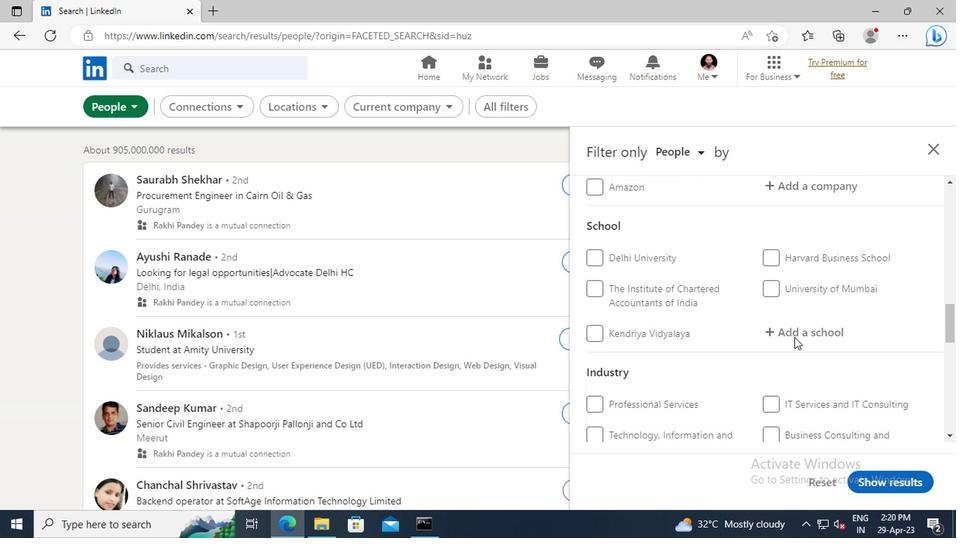 
Action: Mouse scrolled (792, 336) with delta (0, 0)
Screenshot: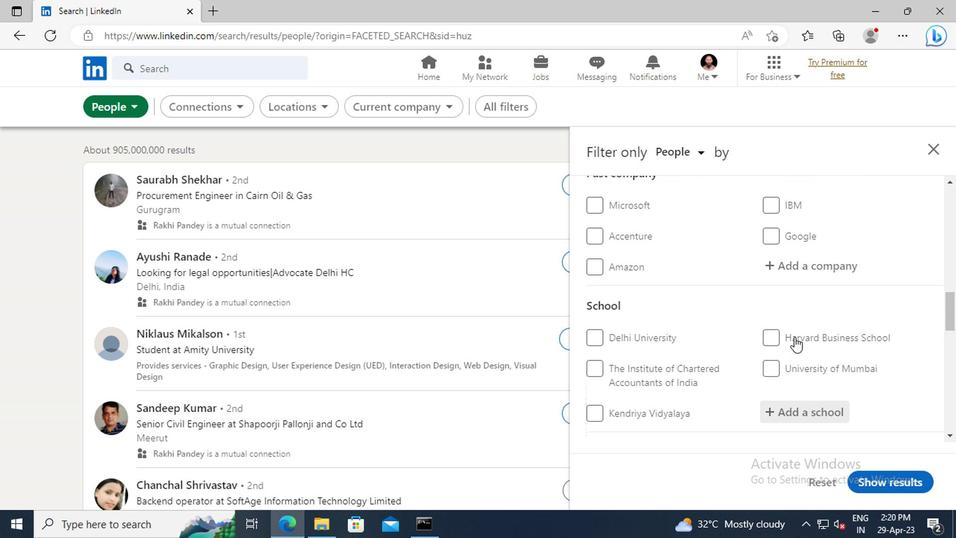 
Action: Mouse scrolled (792, 336) with delta (0, 0)
Screenshot: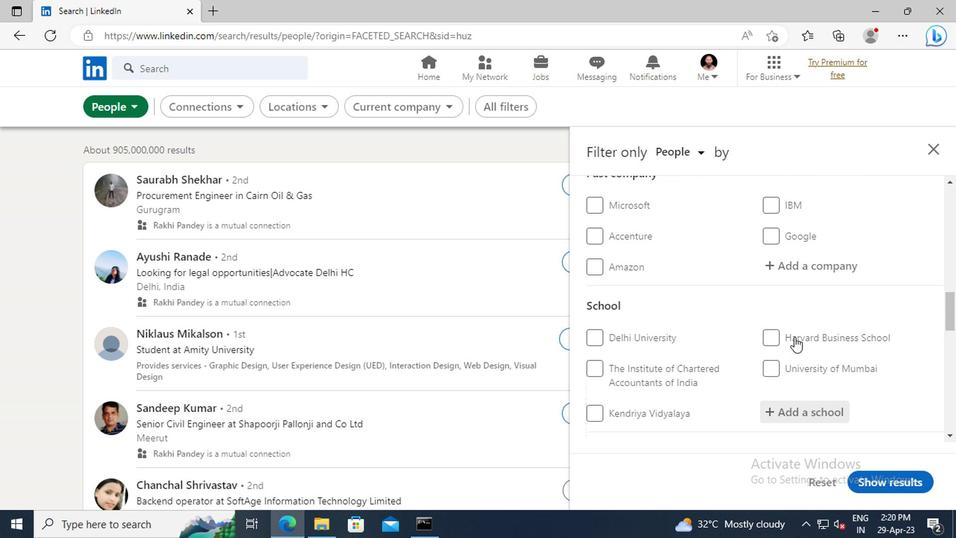 
Action: Mouse scrolled (792, 336) with delta (0, 0)
Screenshot: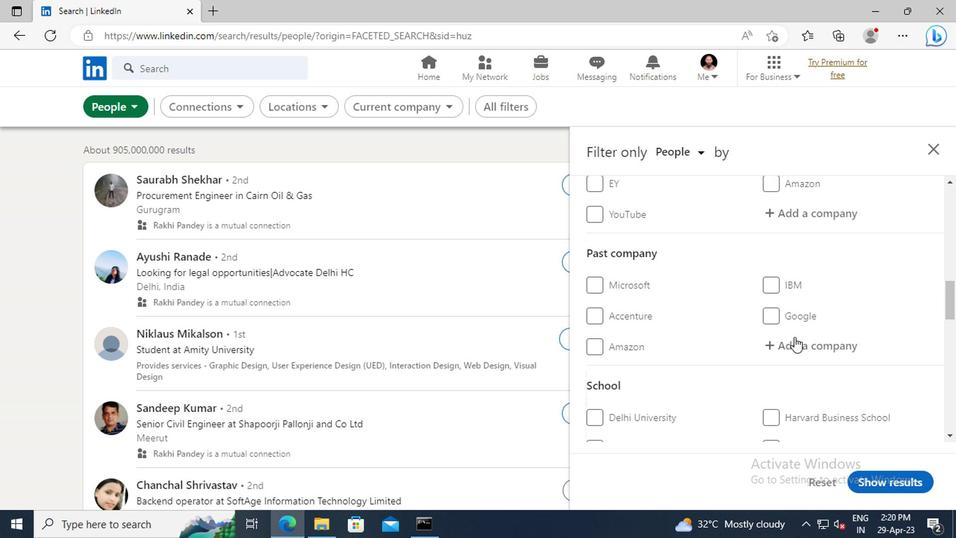 
Action: Mouse scrolled (792, 336) with delta (0, 0)
Screenshot: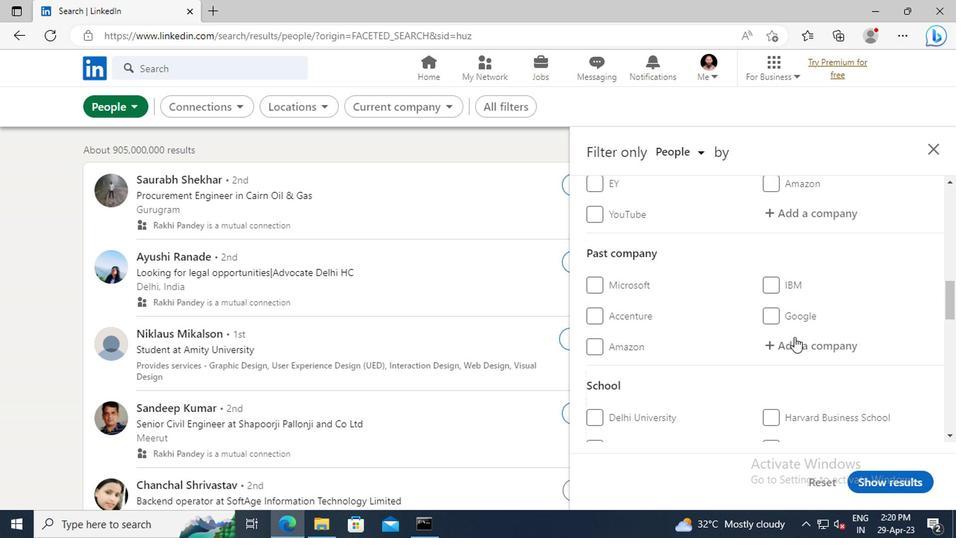 
Action: Mouse moved to (781, 293)
Screenshot: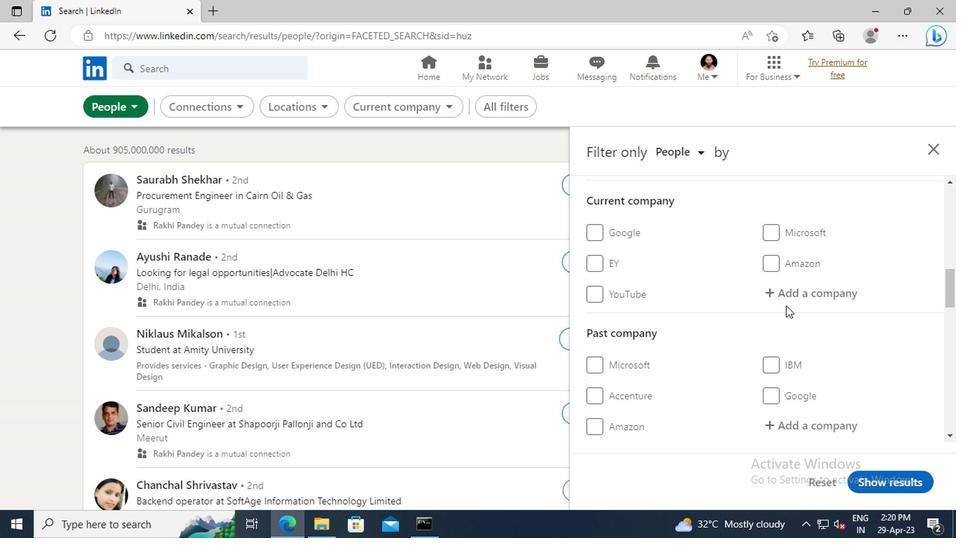 
Action: Mouse pressed left at (781, 293)
Screenshot: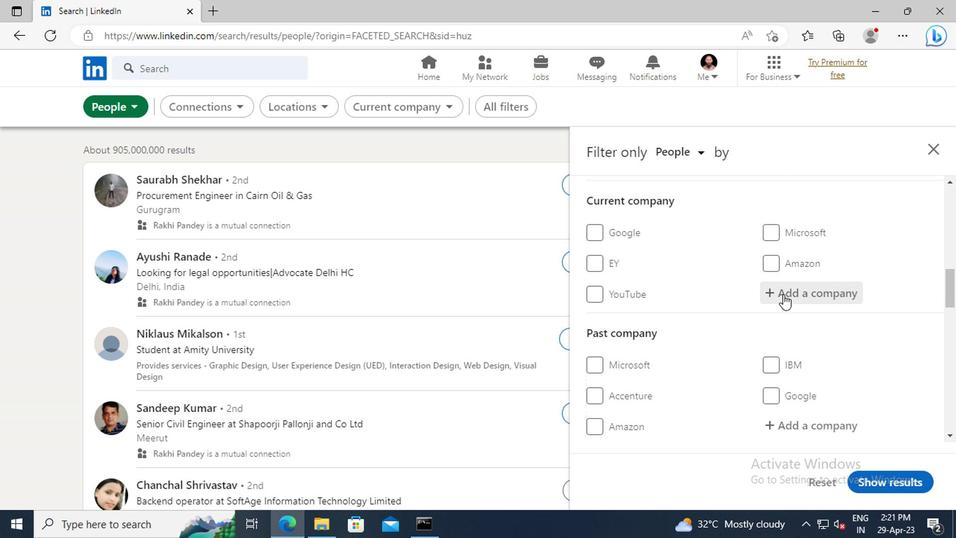 
Action: Key pressed <Key.shift>VIRA<Key.space><Key.shift>INTER
Screenshot: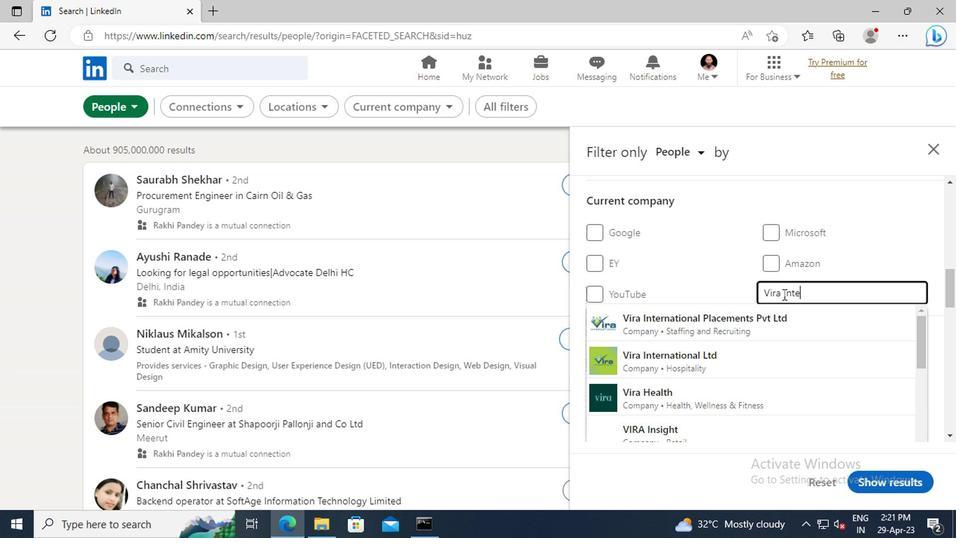 
Action: Mouse moved to (774, 314)
Screenshot: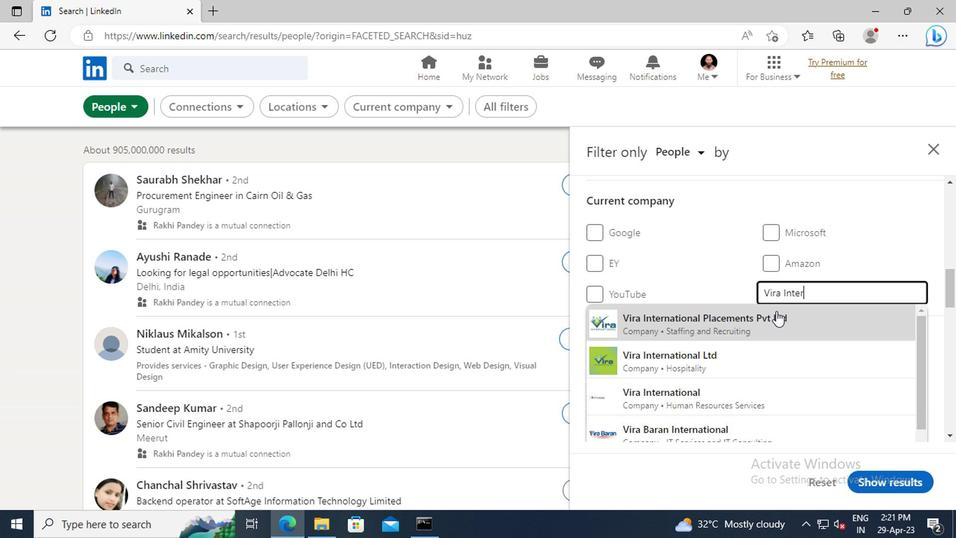 
Action: Mouse pressed left at (774, 314)
Screenshot: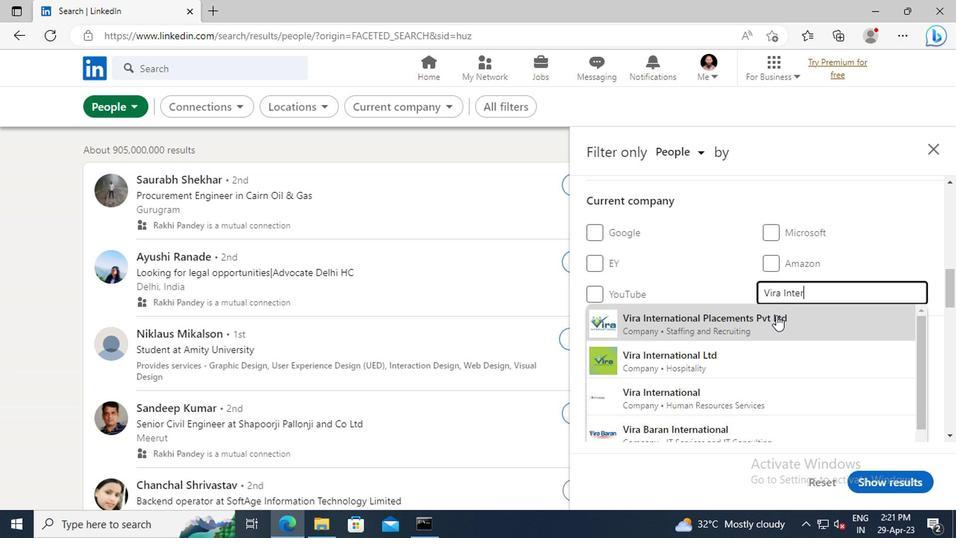 
Action: Mouse scrolled (774, 313) with delta (0, 0)
Screenshot: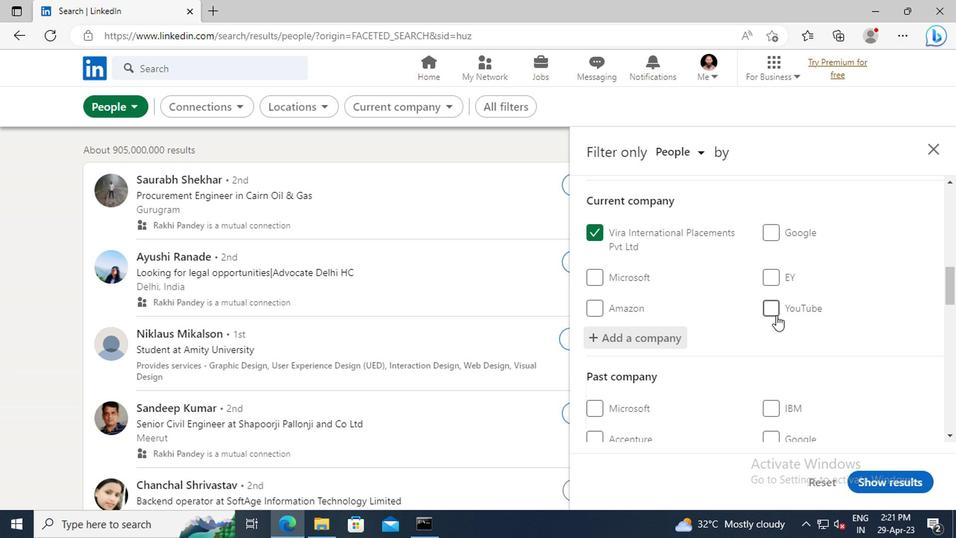 
Action: Mouse moved to (774, 303)
Screenshot: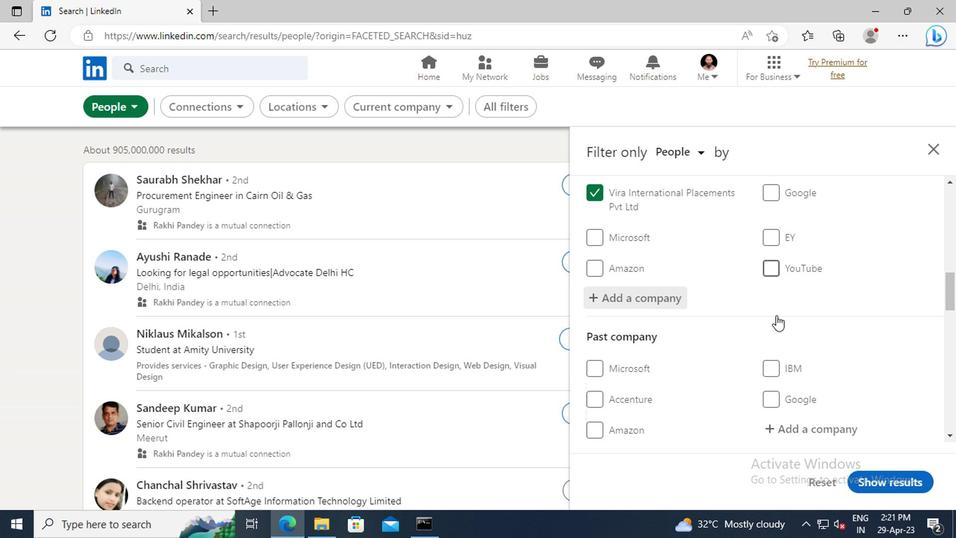 
Action: Mouse scrolled (774, 302) with delta (0, 0)
Screenshot: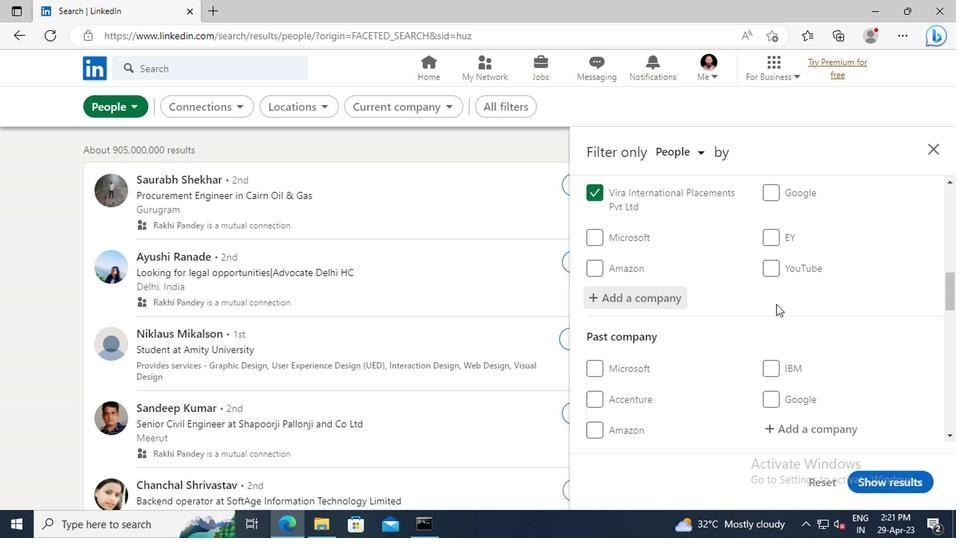 
Action: Mouse moved to (774, 285)
Screenshot: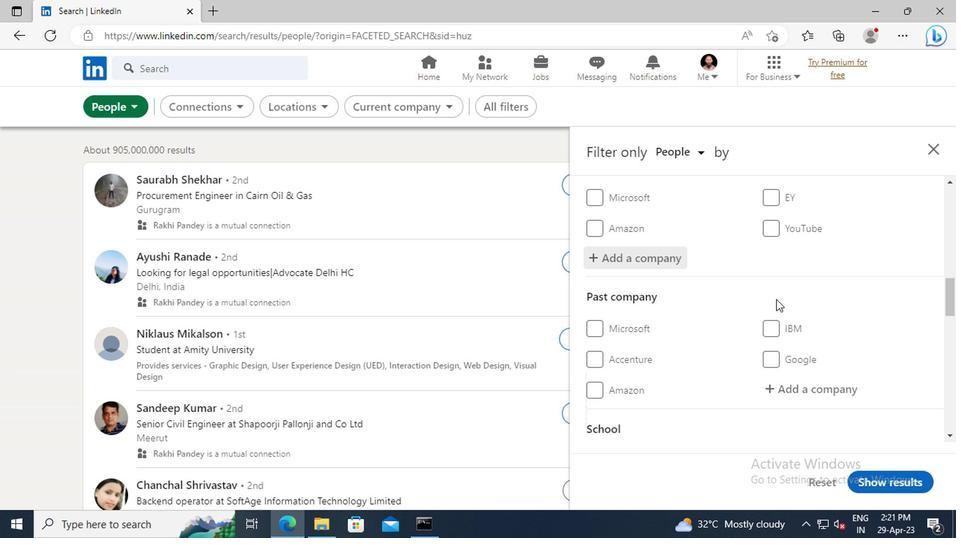 
Action: Mouse scrolled (774, 284) with delta (0, 0)
Screenshot: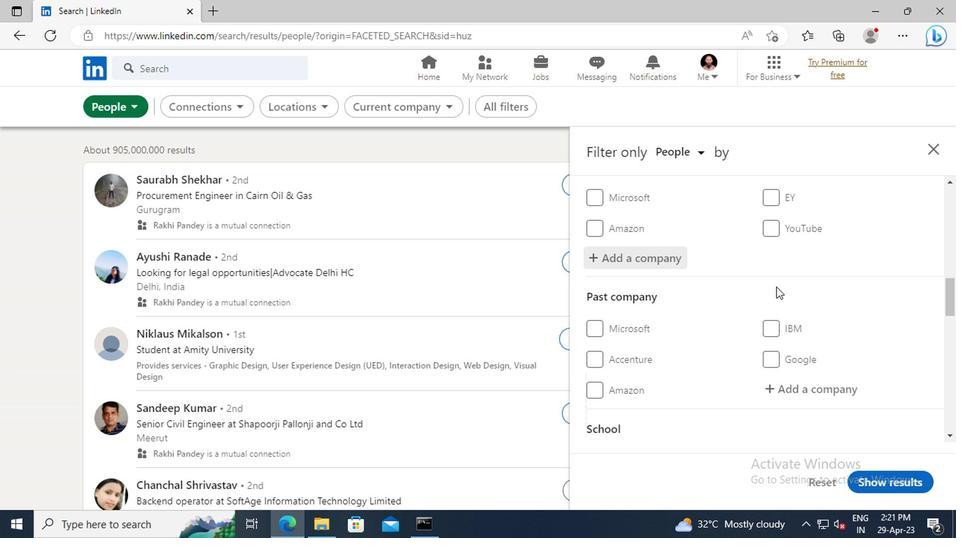 
Action: Mouse scrolled (774, 284) with delta (0, 0)
Screenshot: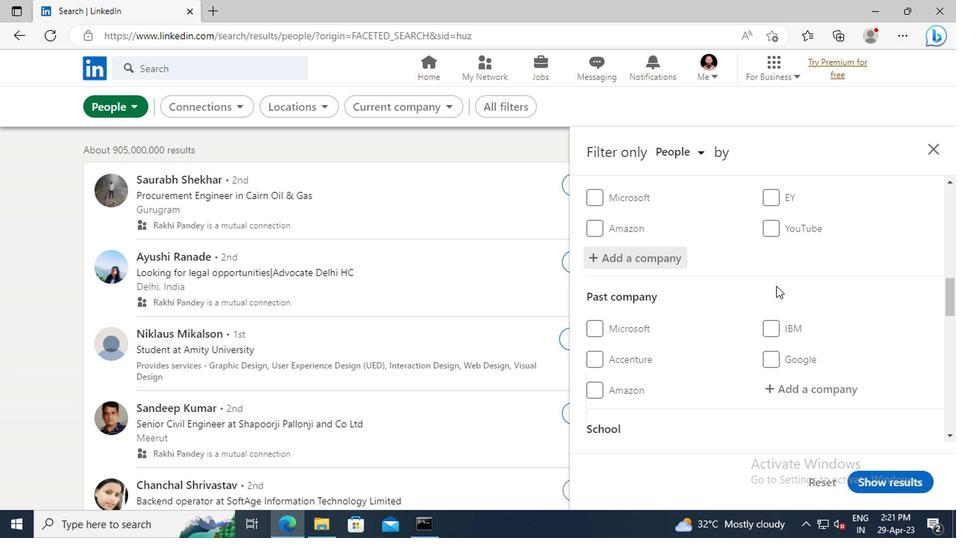 
Action: Mouse moved to (774, 279)
Screenshot: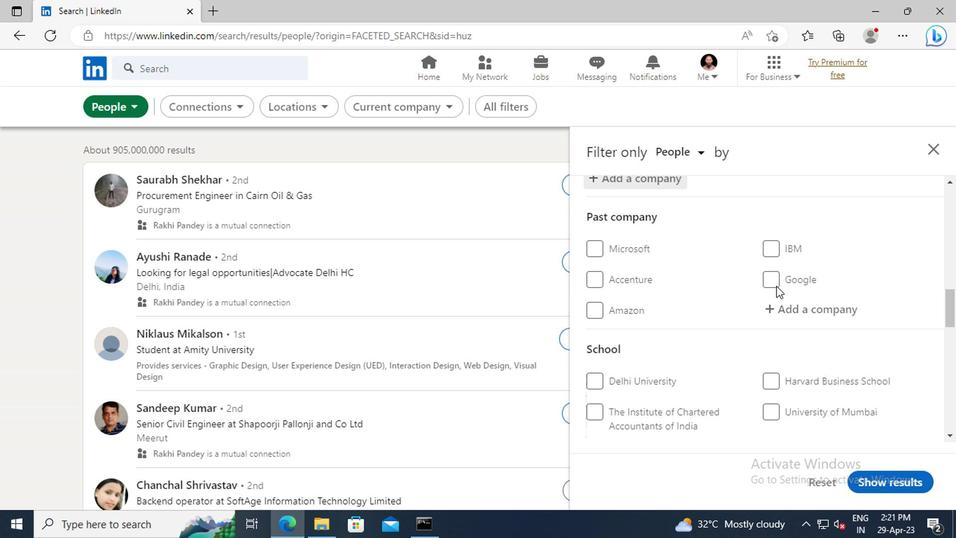 
Action: Mouse scrolled (774, 279) with delta (0, 0)
Screenshot: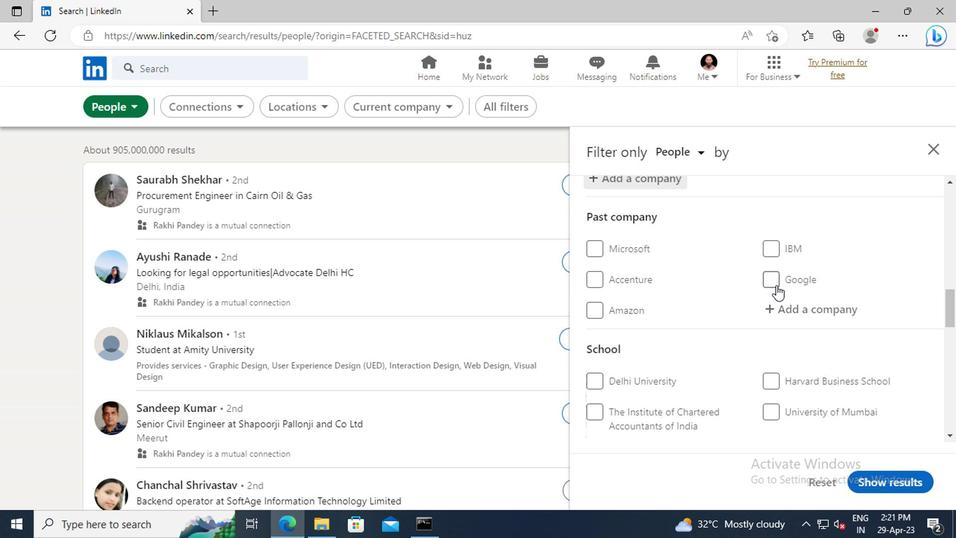 
Action: Mouse scrolled (774, 279) with delta (0, 0)
Screenshot: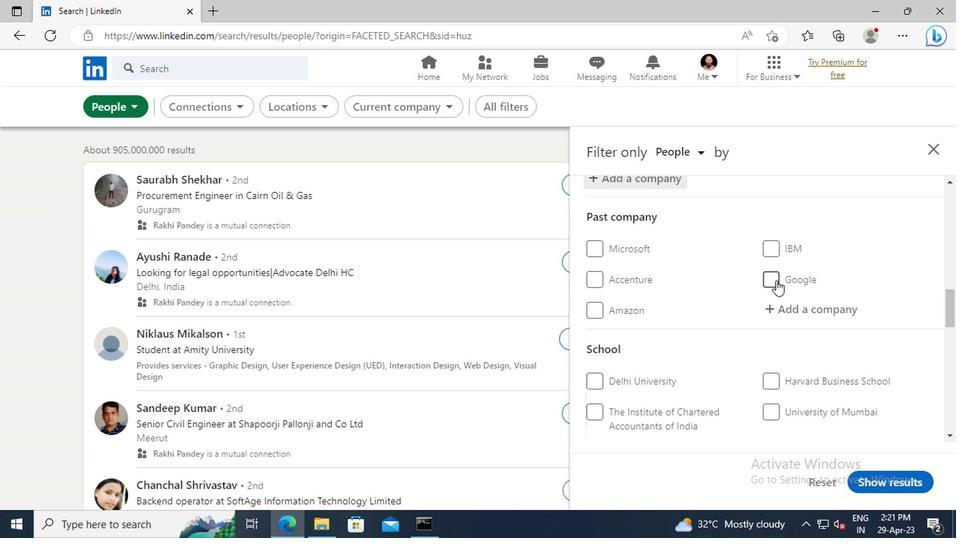 
Action: Mouse scrolled (774, 279) with delta (0, 0)
Screenshot: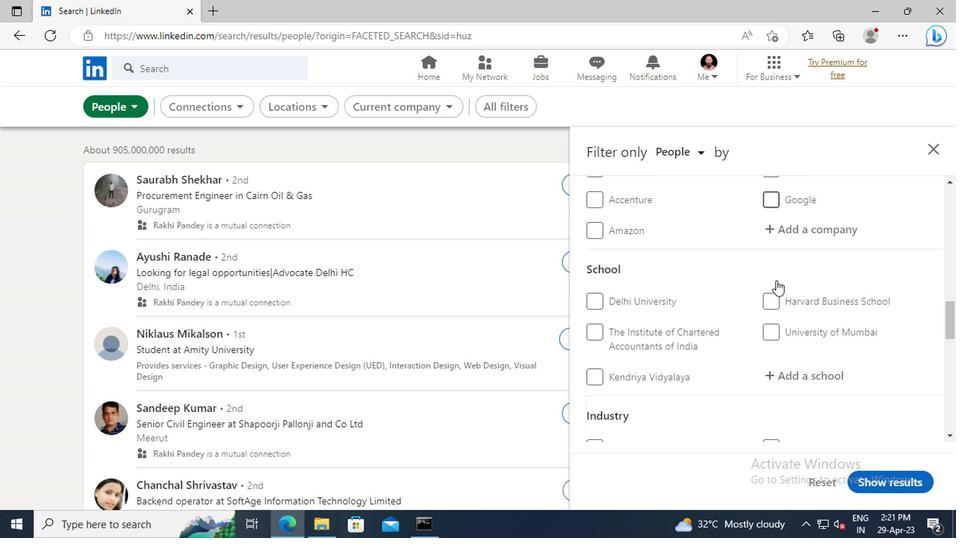 
Action: Mouse scrolled (774, 279) with delta (0, 0)
Screenshot: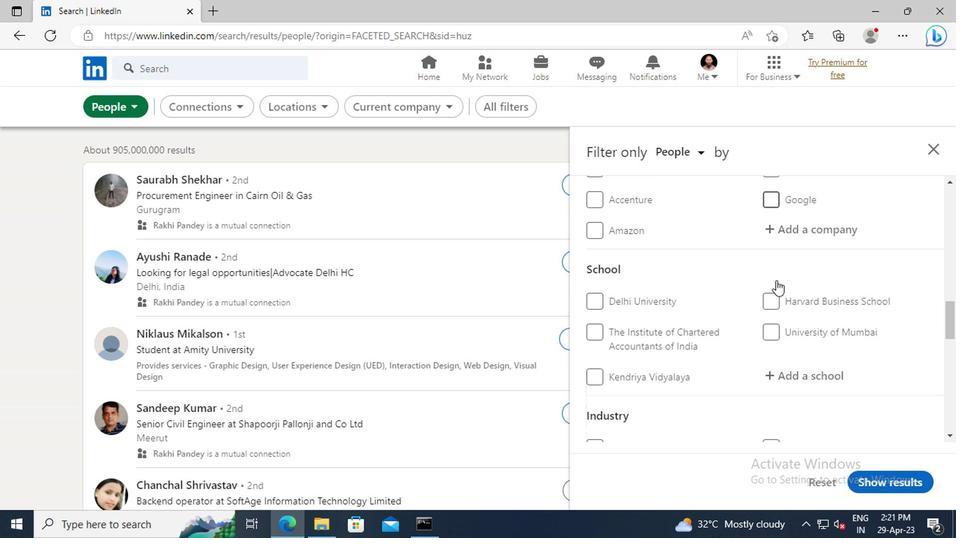 
Action: Mouse moved to (775, 294)
Screenshot: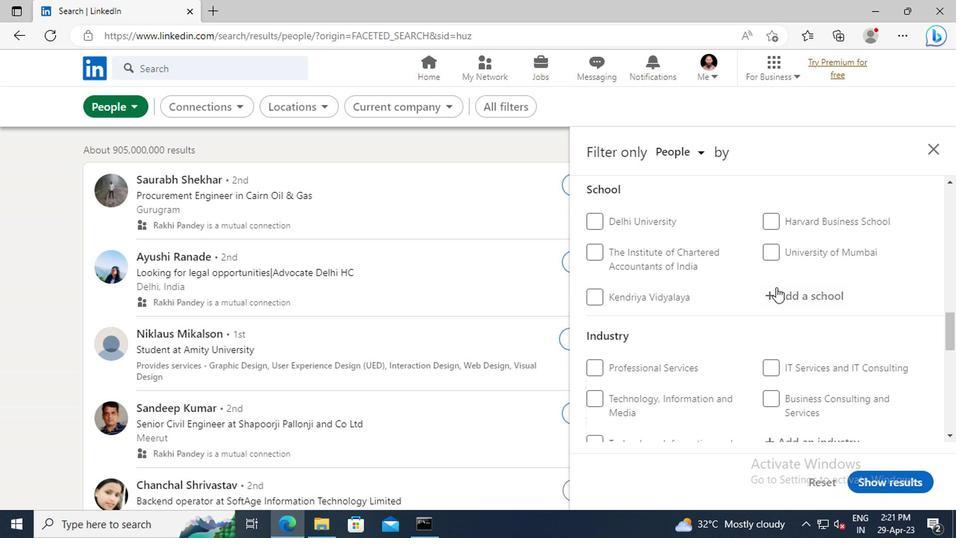 
Action: Mouse pressed left at (775, 294)
Screenshot: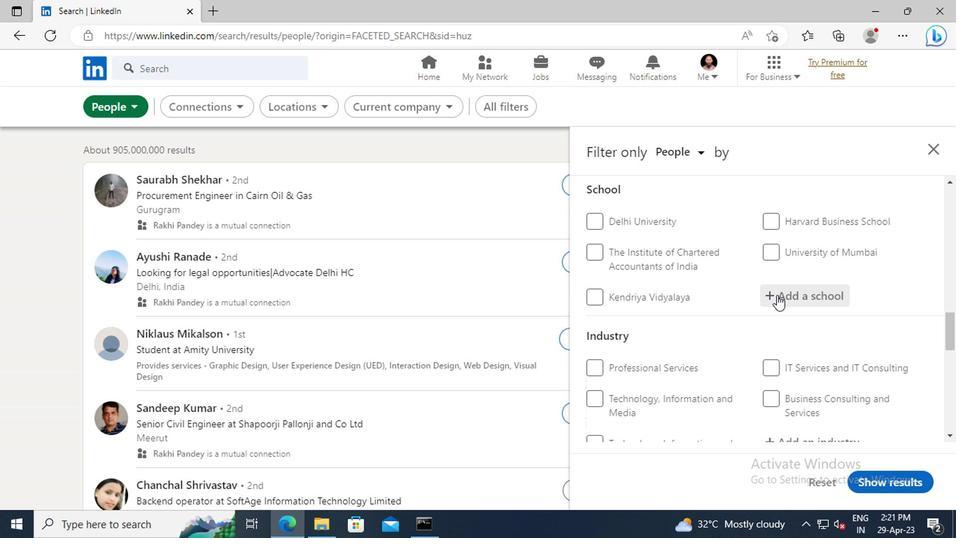 
Action: Key pressed <Key.shift>VELTECH<Key.space><Key.shift>DR
Screenshot: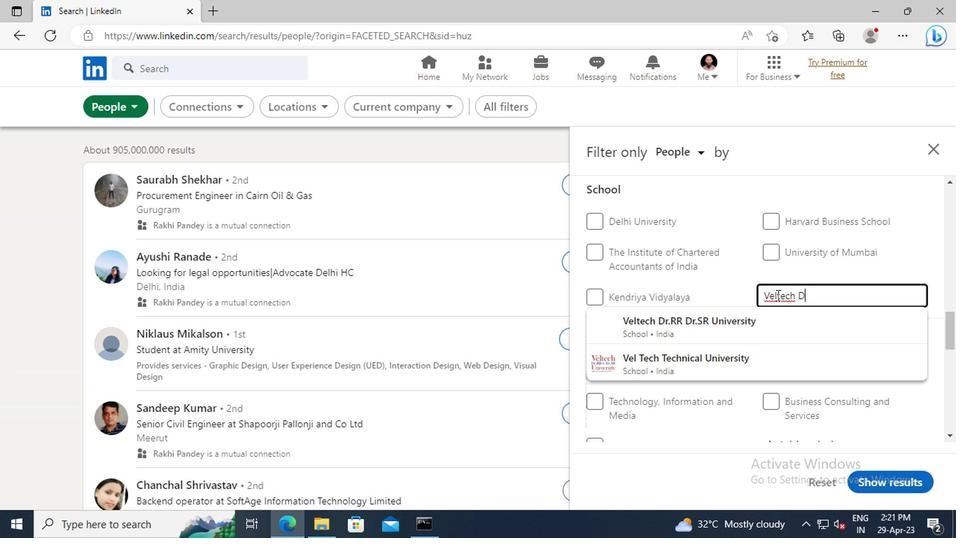 
Action: Mouse moved to (775, 318)
Screenshot: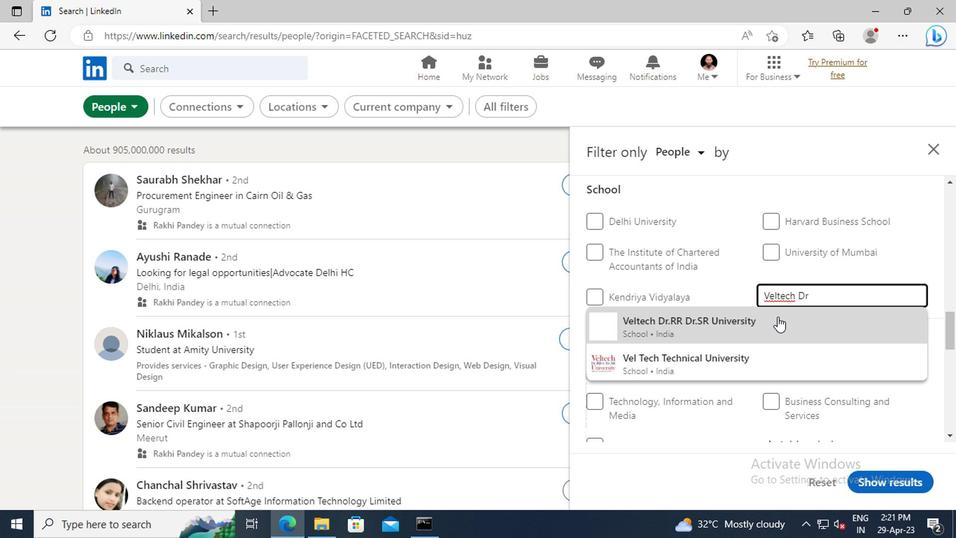 
Action: Mouse pressed left at (775, 318)
Screenshot: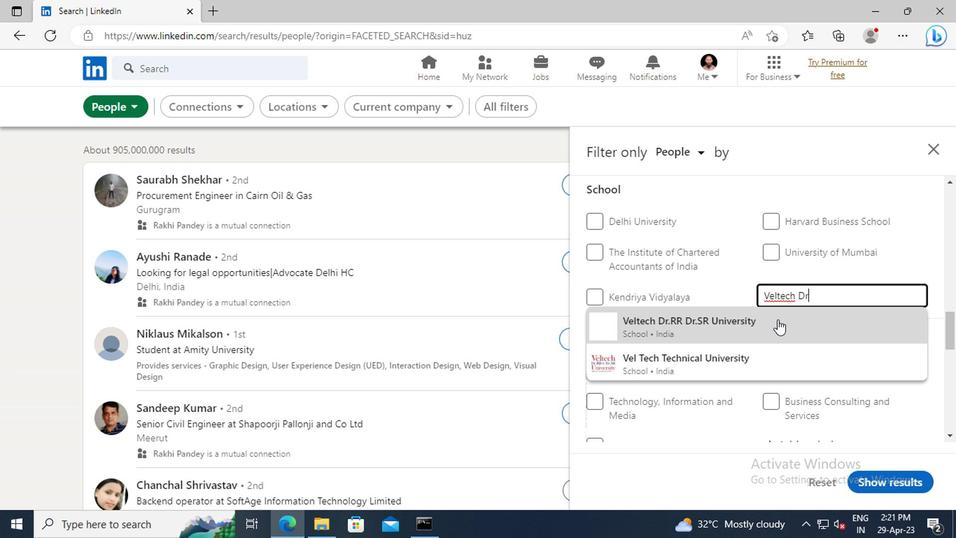 
Action: Mouse scrolled (775, 317) with delta (0, 0)
Screenshot: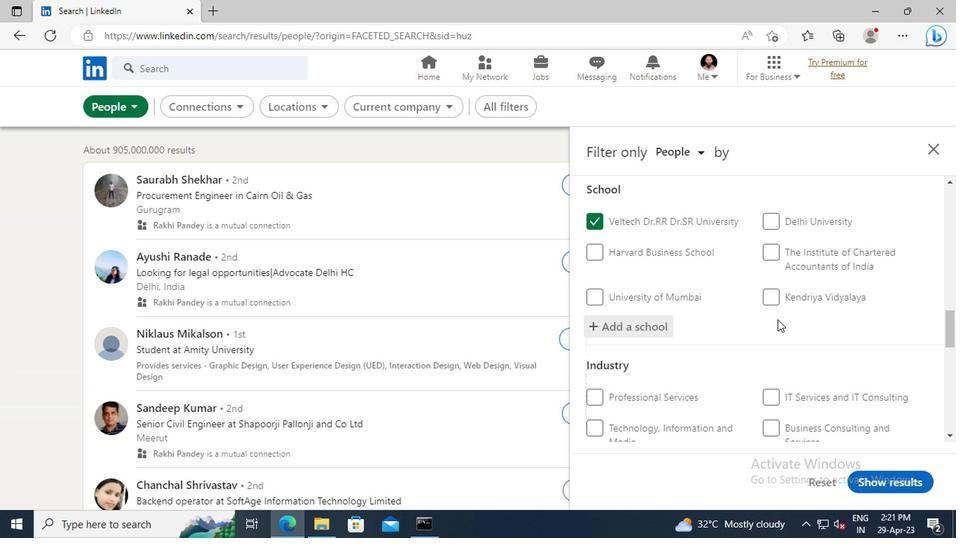 
Action: Mouse moved to (775, 307)
Screenshot: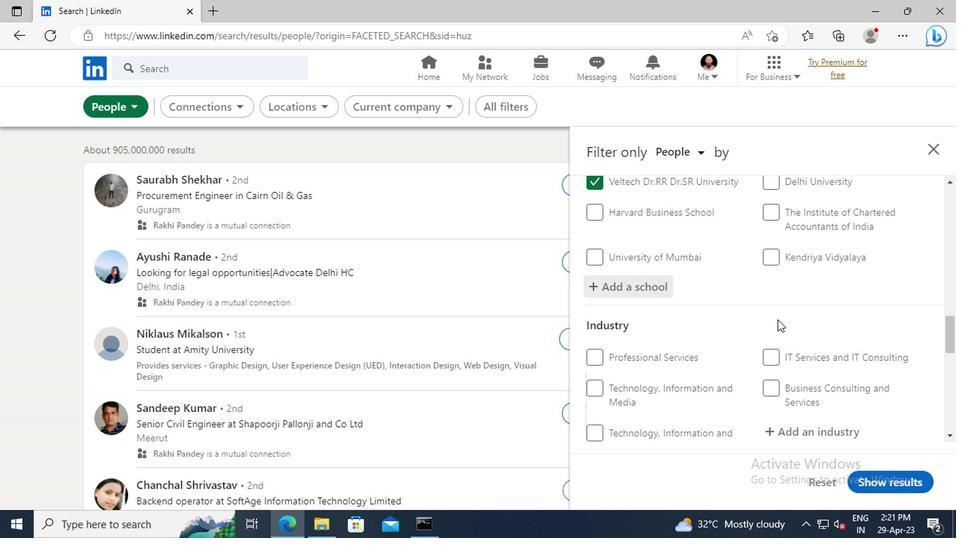 
Action: Mouse scrolled (775, 306) with delta (0, 0)
Screenshot: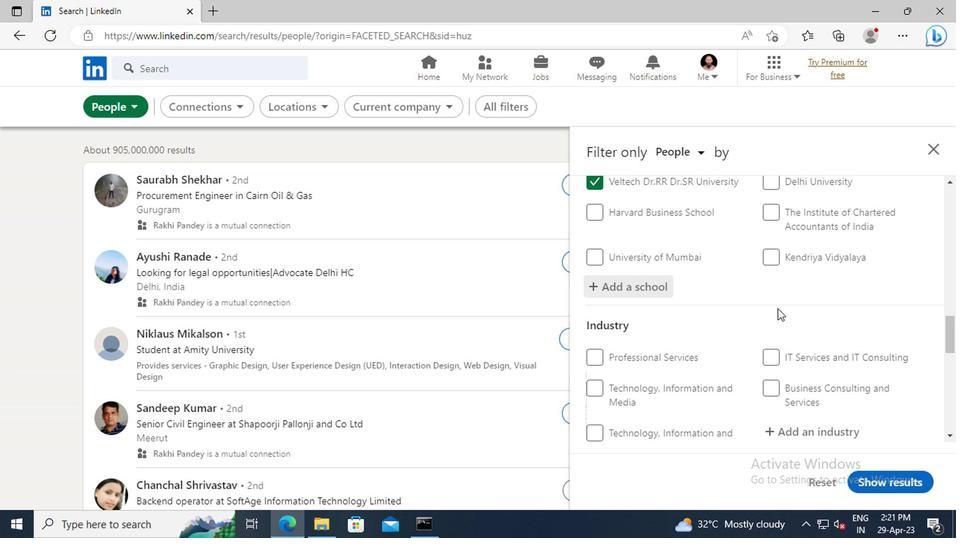 
Action: Mouse scrolled (775, 306) with delta (0, 0)
Screenshot: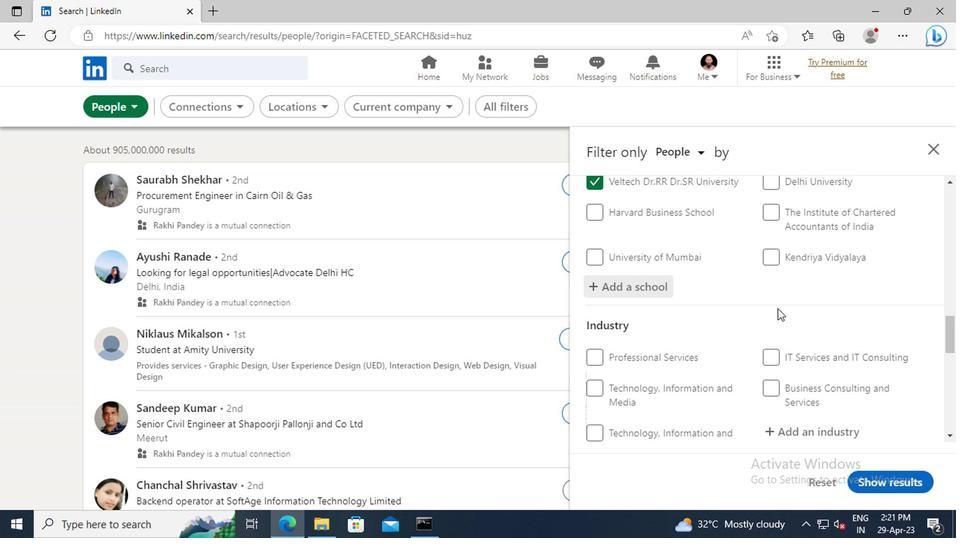 
Action: Mouse scrolled (775, 306) with delta (0, 0)
Screenshot: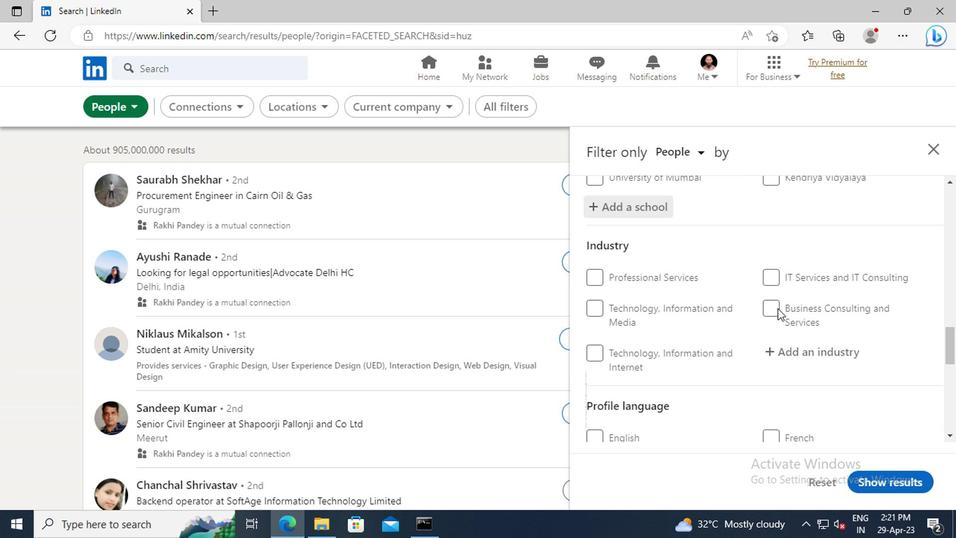 
Action: Mouse moved to (778, 311)
Screenshot: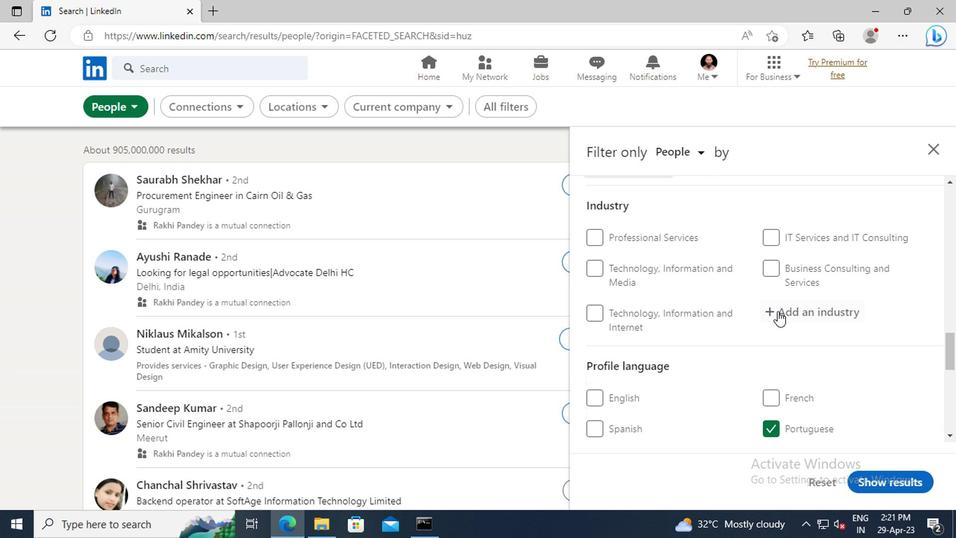 
Action: Mouse pressed left at (778, 311)
Screenshot: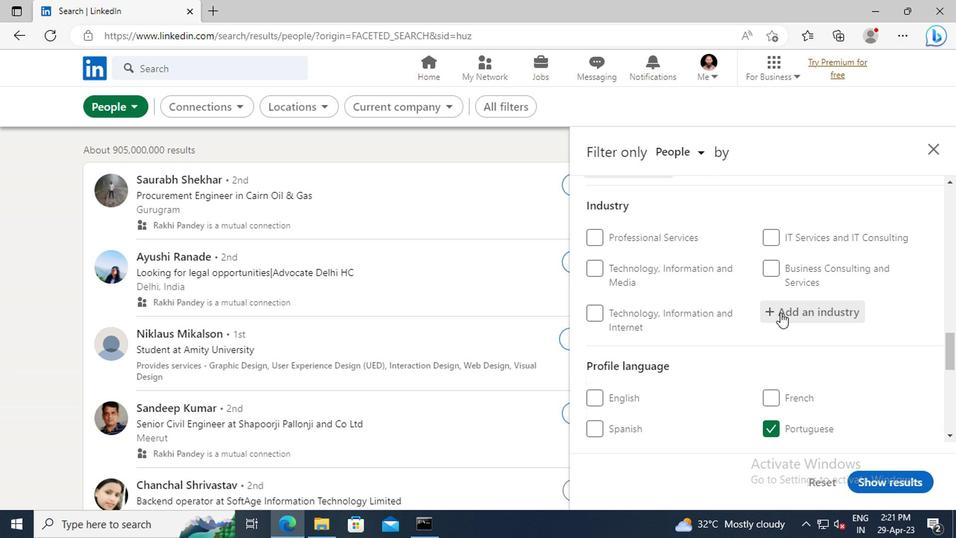 
Action: Key pressed <Key.shift>LEATHER<Key.space><Key.shift>PROD
Screenshot: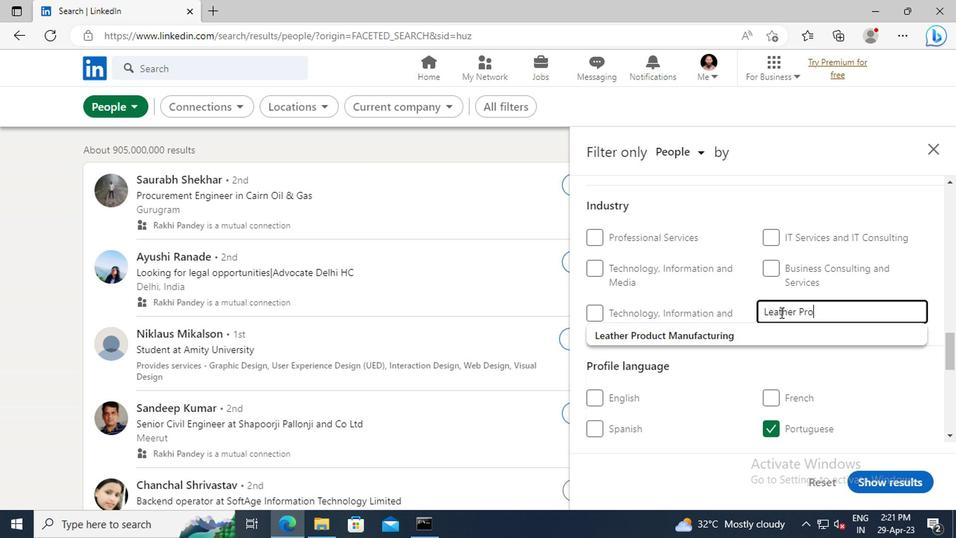 
Action: Mouse moved to (767, 330)
Screenshot: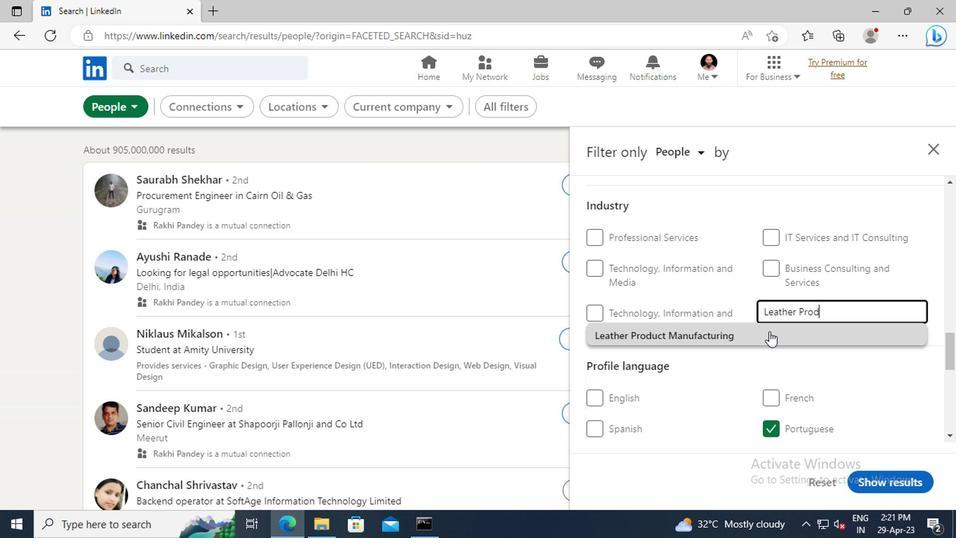 
Action: Mouse pressed left at (767, 330)
Screenshot: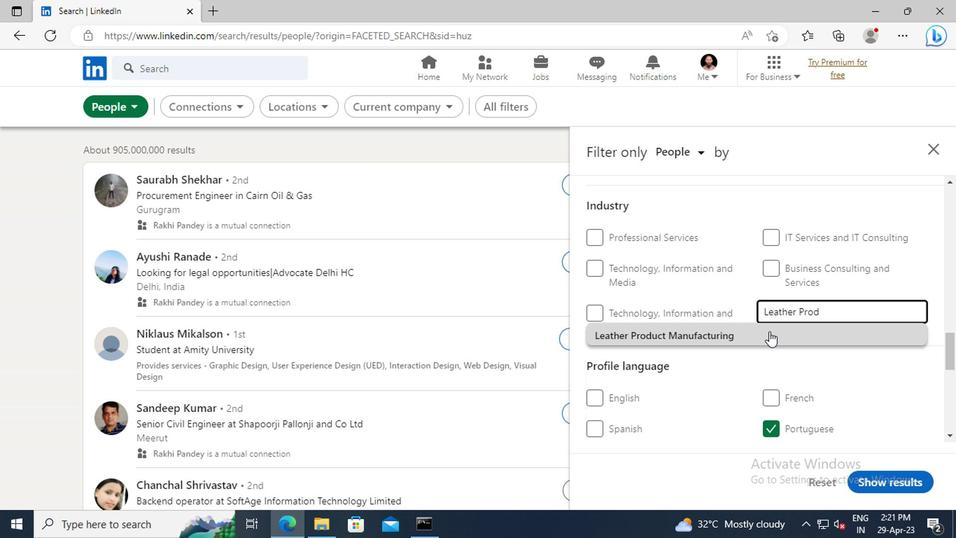 
Action: Mouse scrolled (767, 330) with delta (0, 0)
Screenshot: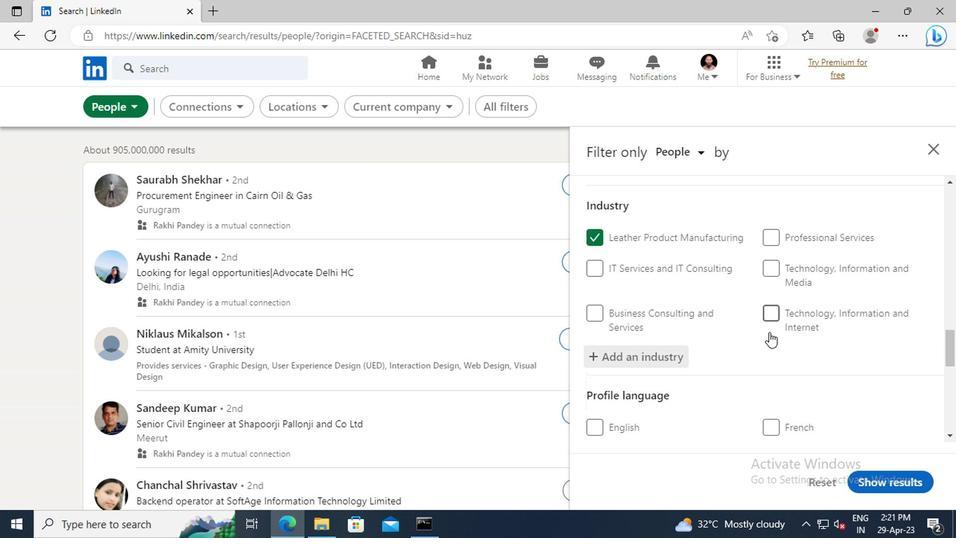 
Action: Mouse scrolled (767, 330) with delta (0, 0)
Screenshot: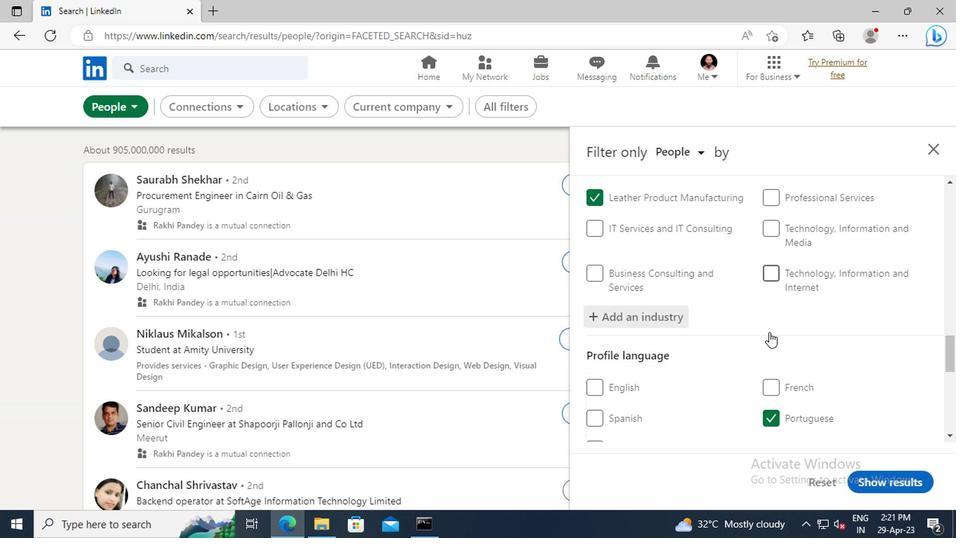 
Action: Mouse scrolled (767, 330) with delta (0, 0)
Screenshot: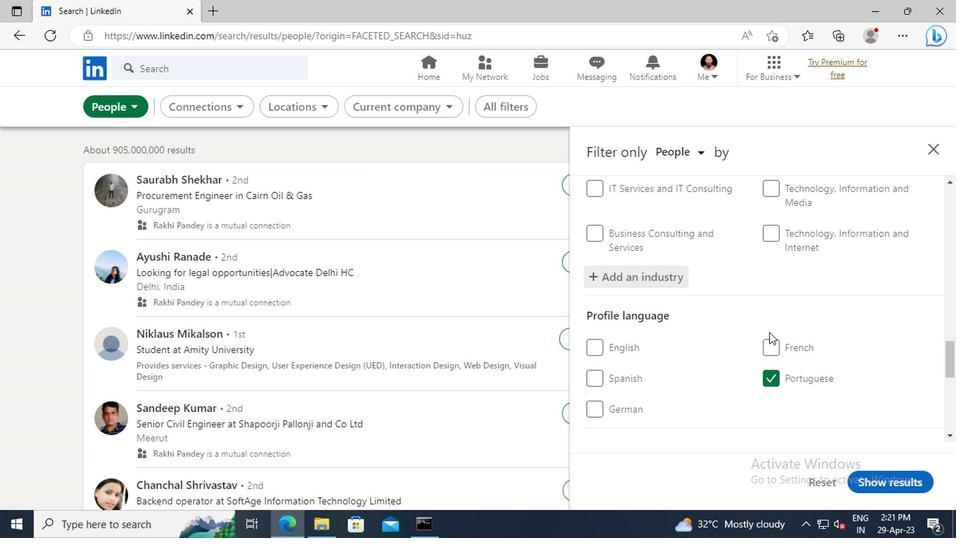 
Action: Mouse scrolled (767, 330) with delta (0, 0)
Screenshot: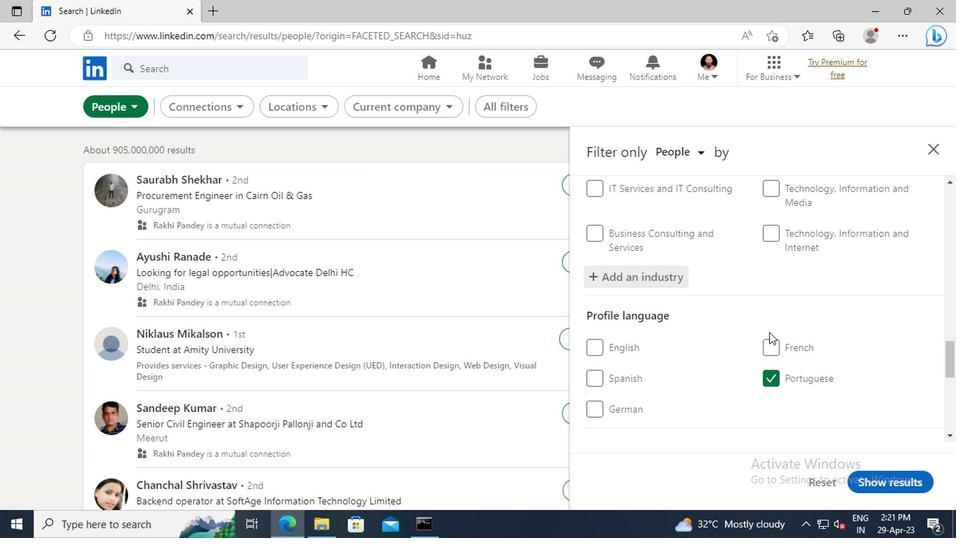 
Action: Mouse scrolled (767, 330) with delta (0, 0)
Screenshot: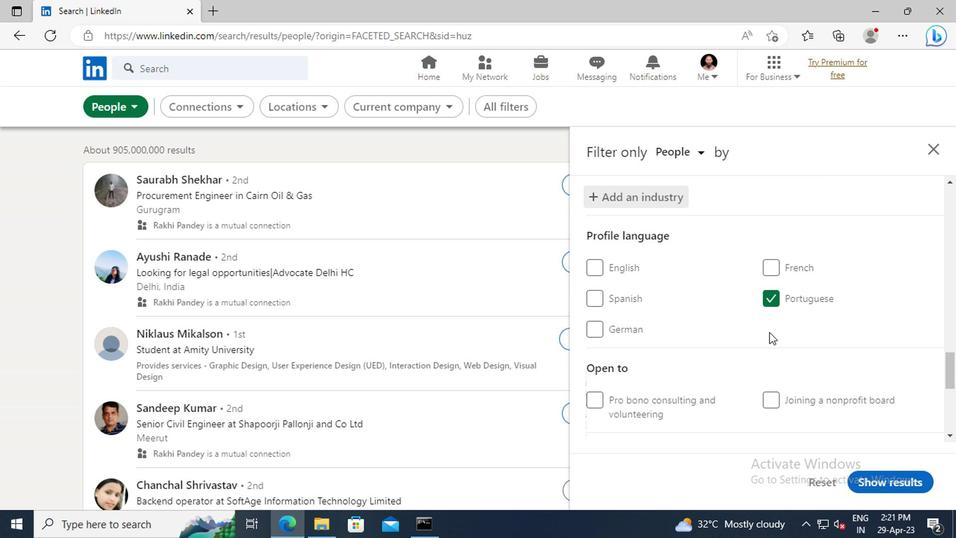 
Action: Mouse scrolled (767, 330) with delta (0, 0)
Screenshot: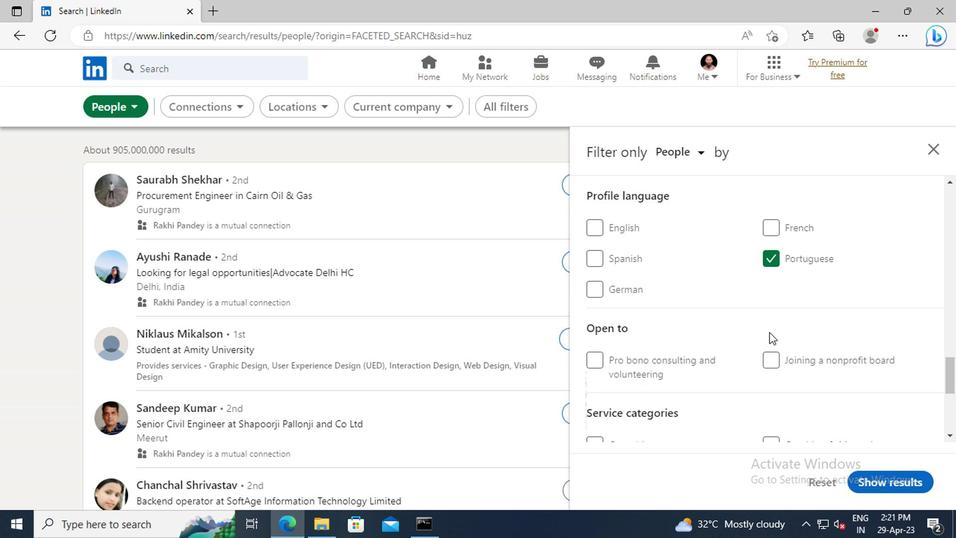 
Action: Mouse scrolled (767, 330) with delta (0, 0)
Screenshot: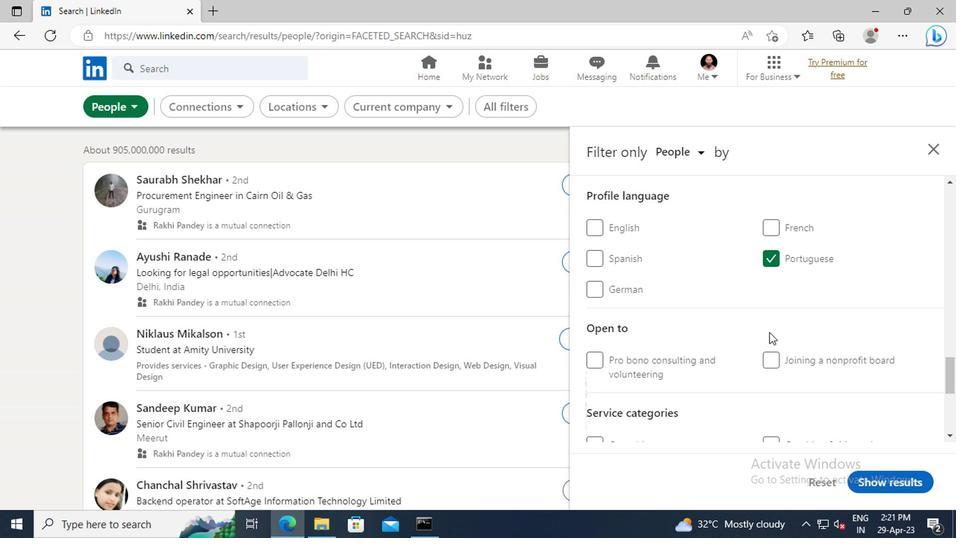 
Action: Mouse scrolled (767, 330) with delta (0, 0)
Screenshot: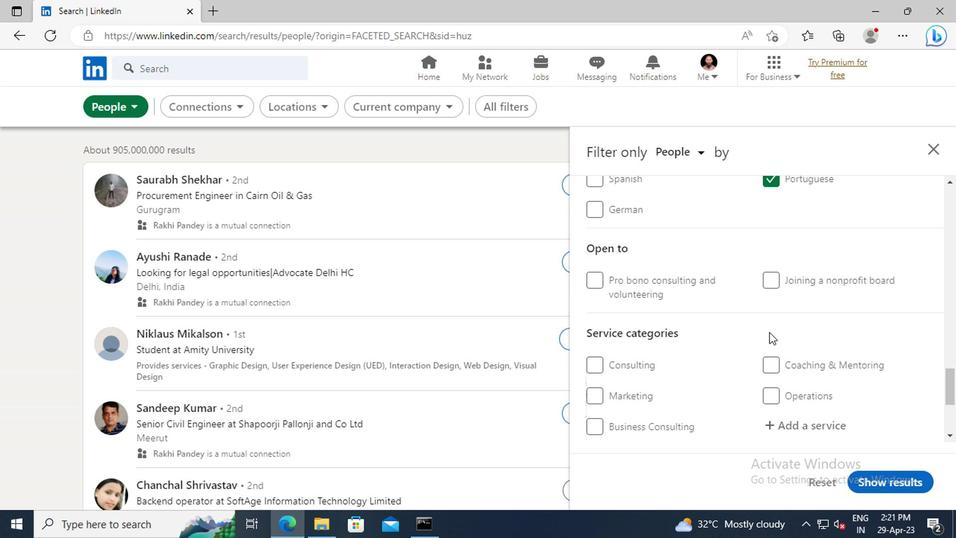 
Action: Mouse scrolled (767, 330) with delta (0, 0)
Screenshot: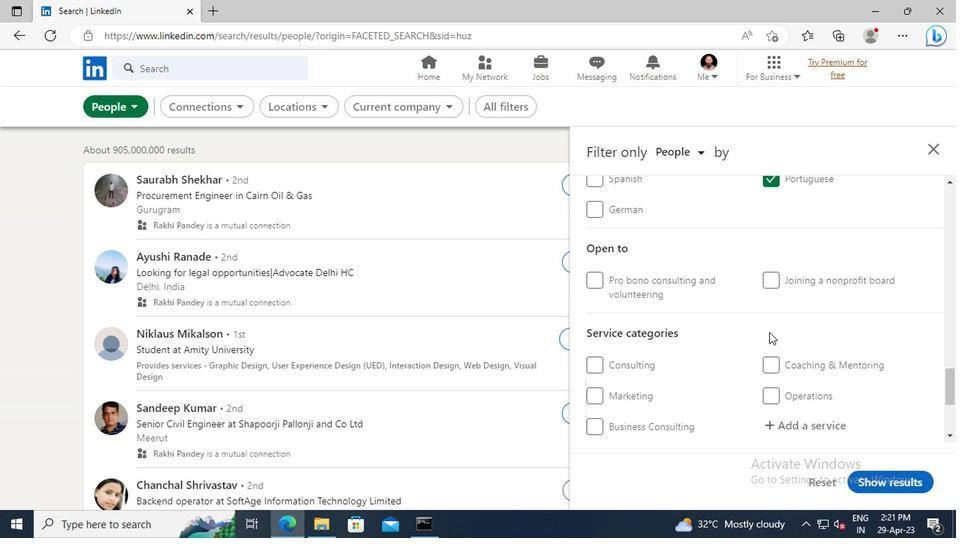 
Action: Mouse moved to (771, 341)
Screenshot: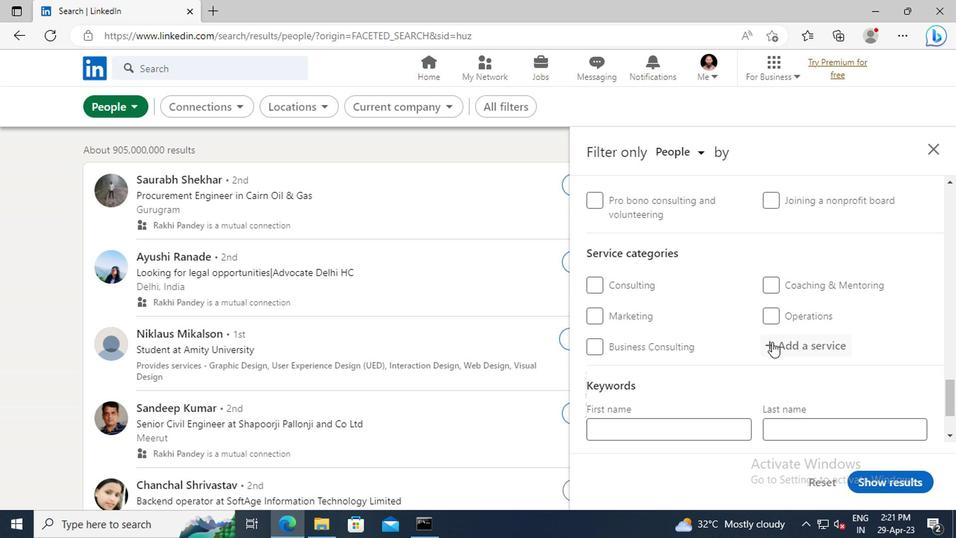
Action: Mouse pressed left at (771, 341)
Screenshot: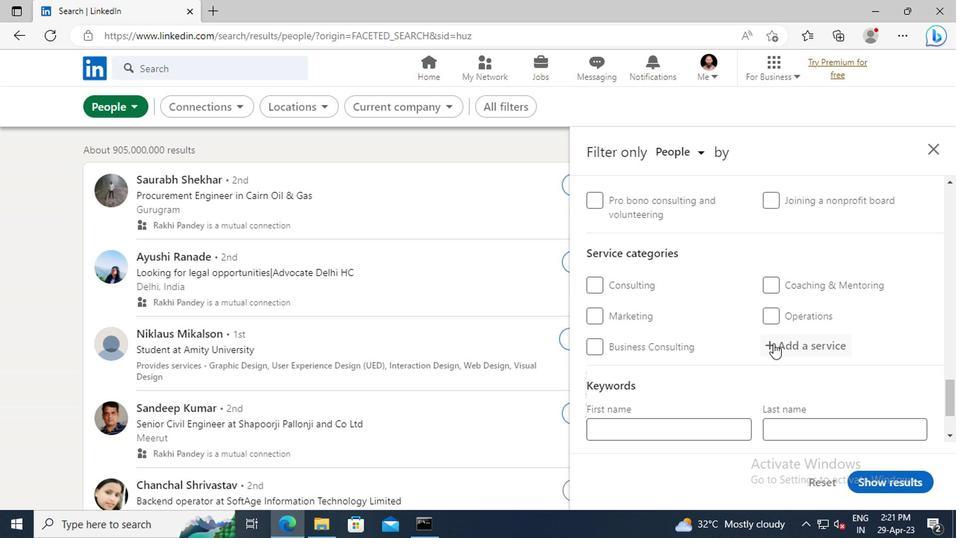 
Action: Key pressed <Key.shift>FILING
Screenshot: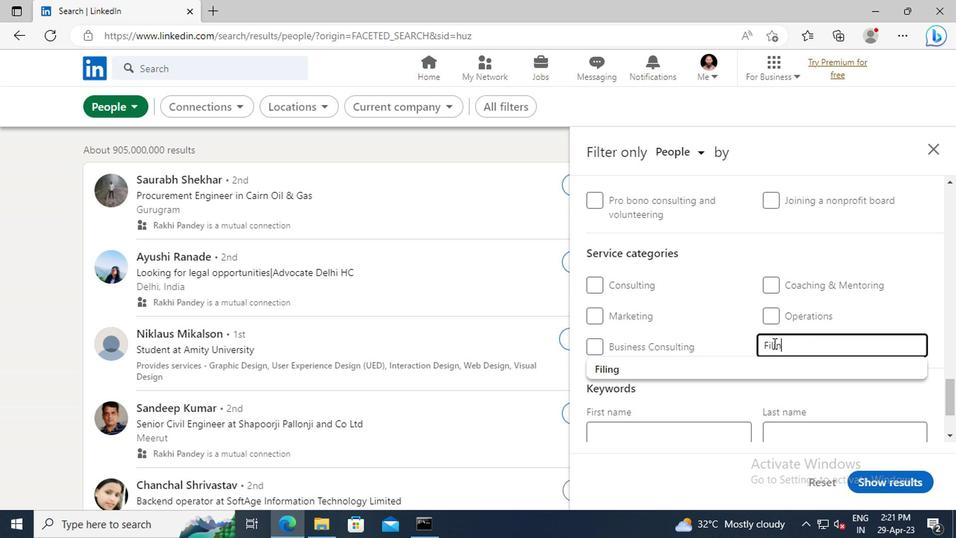 
Action: Mouse moved to (756, 368)
Screenshot: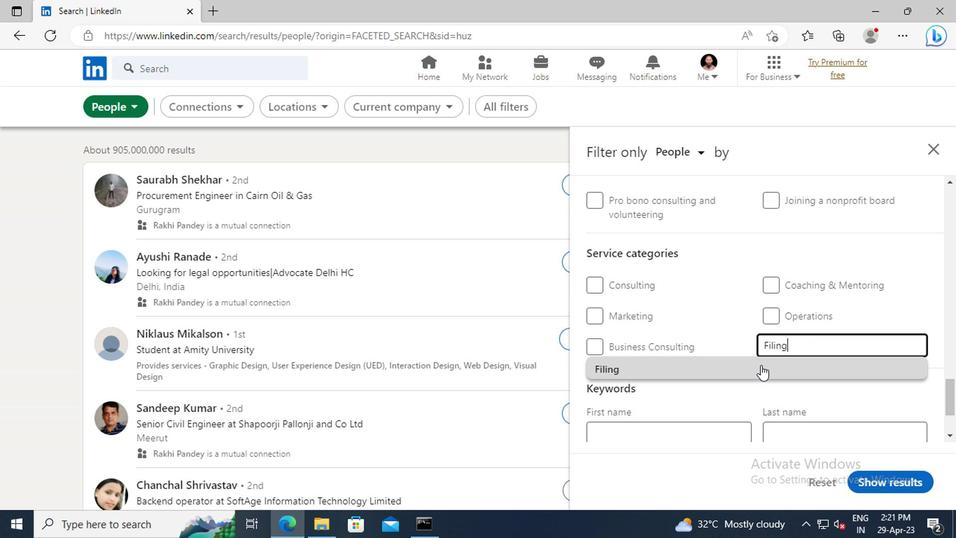 
Action: Mouse pressed left at (756, 368)
Screenshot: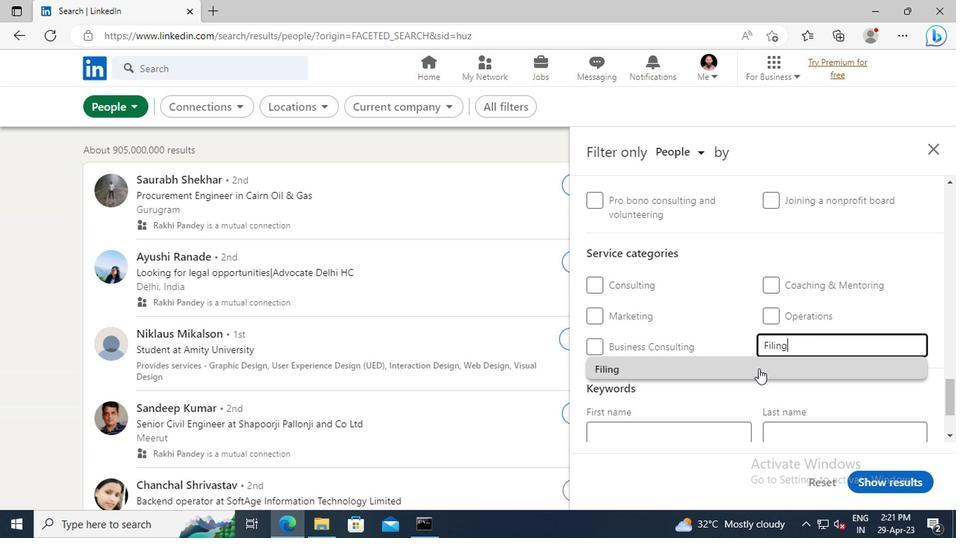 
Action: Mouse scrolled (756, 367) with delta (0, 0)
Screenshot: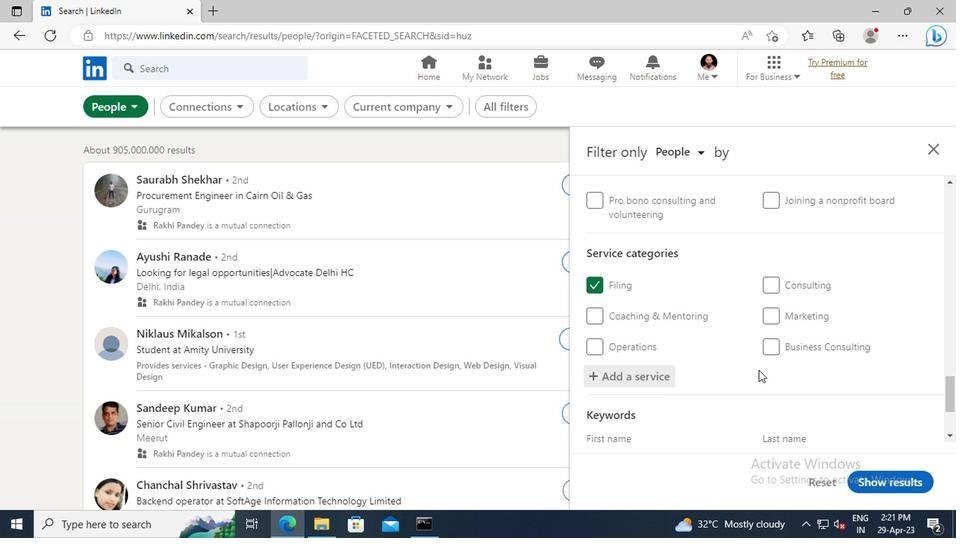 
Action: Mouse scrolled (756, 367) with delta (0, 0)
Screenshot: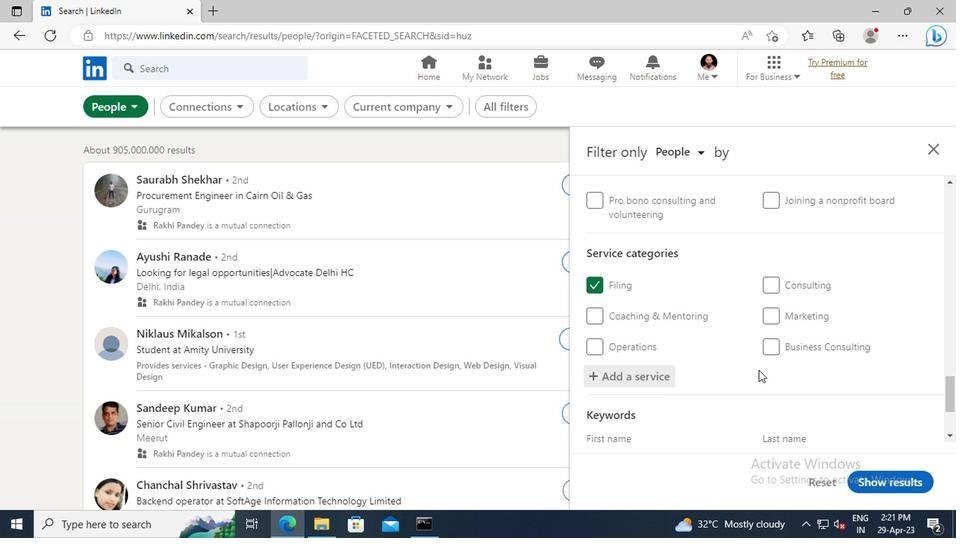 
Action: Mouse scrolled (756, 367) with delta (0, 0)
Screenshot: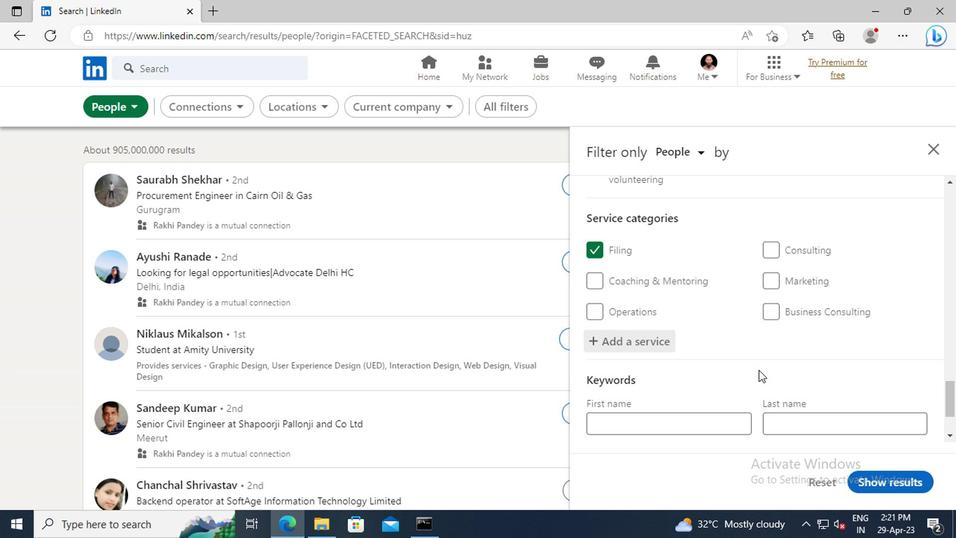 
Action: Mouse moved to (657, 389)
Screenshot: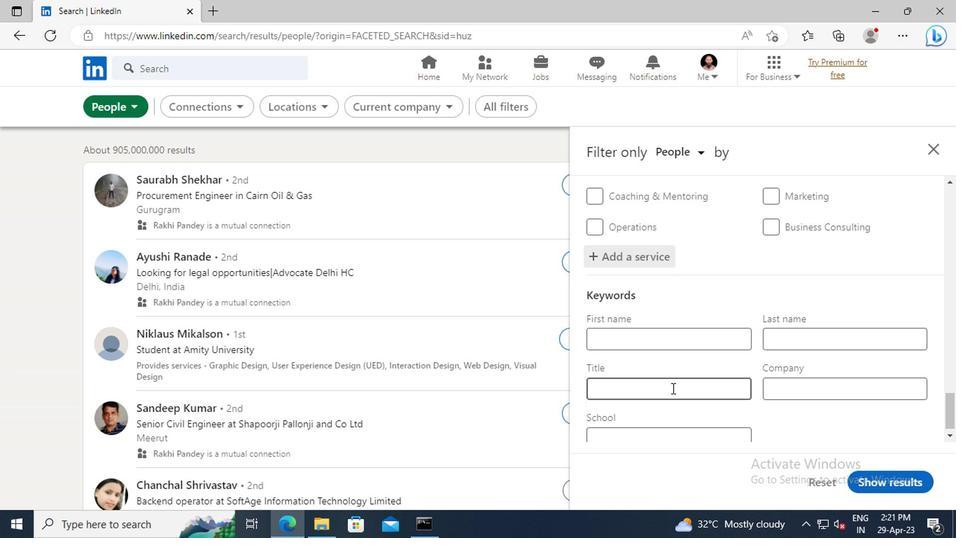 
Action: Mouse pressed left at (657, 389)
Screenshot: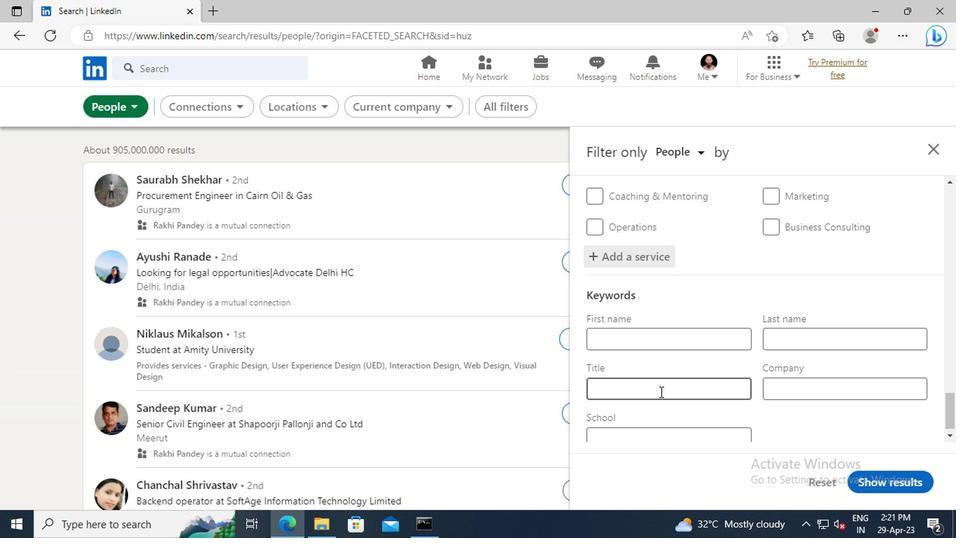 
Action: Key pressed <Key.shift>NETWORK<Key.space><Key.shift>ADMINISTRATOR<Key.enter>
Screenshot: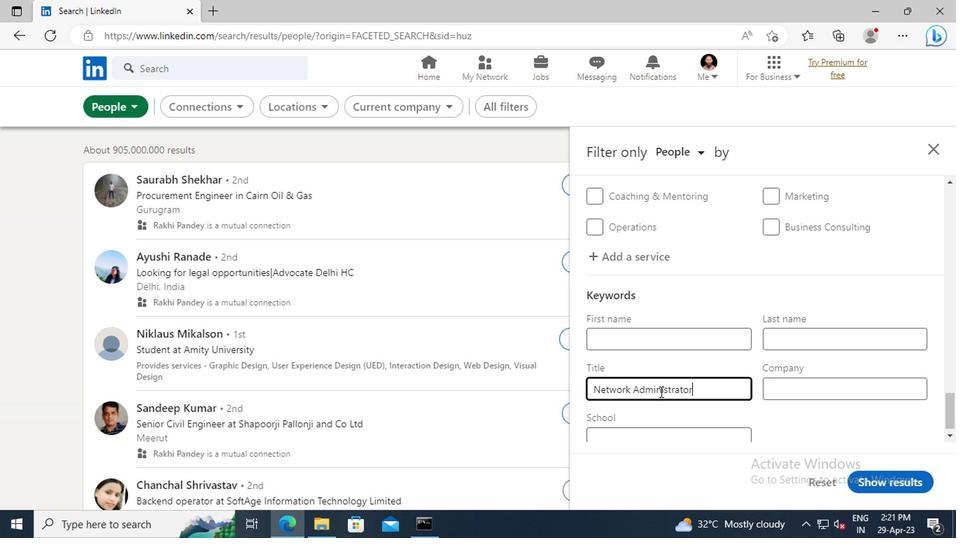 
Action: Mouse moved to (868, 477)
Screenshot: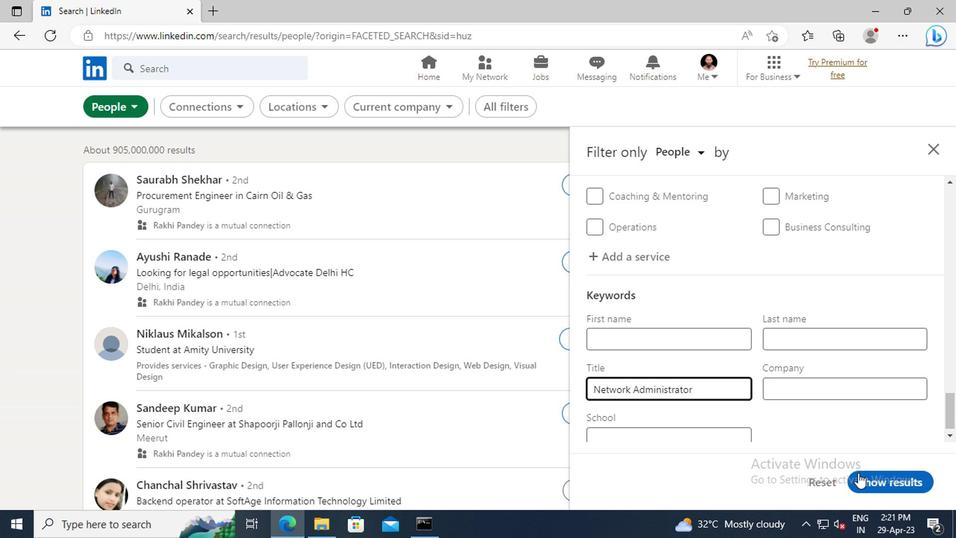 
Action: Mouse pressed left at (868, 477)
Screenshot: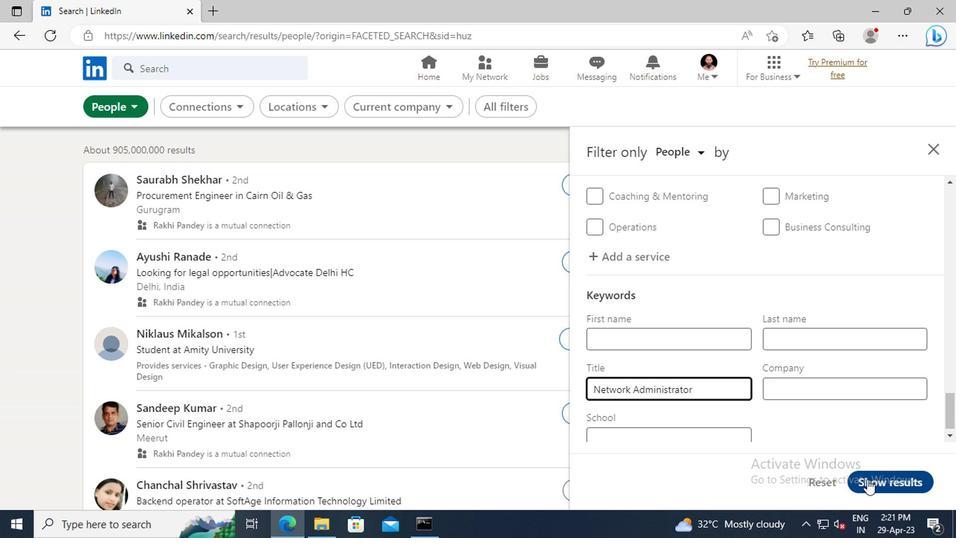 
